 Task: Log work in the project CastAway for the issue 'Upgrade and migrate company email systems to a cloud-based solution' spent time as '1w 3d 16h 24m' and remaining time as '3w 6d 8h 23m' and move to top of backlog. Now add the issue to the epic 'Disaster Recovery Planning'. Log work in the project CastAway for the issue 'Create a new online store for a retail business' spent time as '5w 3d 7h 1m' and remaining time as '1w 2d 12h 39m' and move to bottom of backlog. Now add the issue to the epic 'Digital Transformation'
Action: Mouse moved to (187, 57)
Screenshot: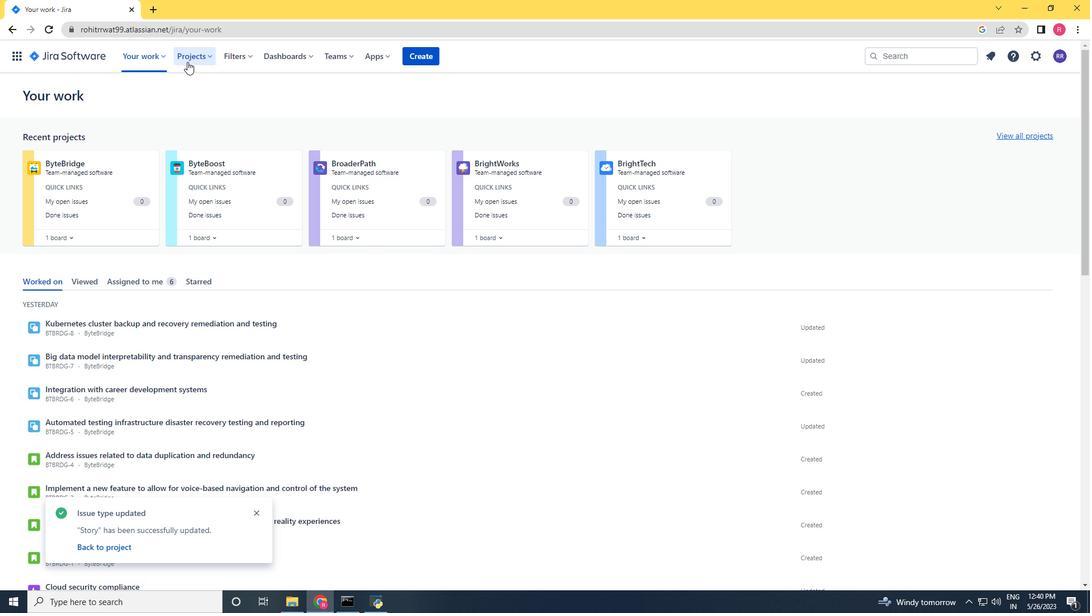 
Action: Mouse pressed left at (187, 57)
Screenshot: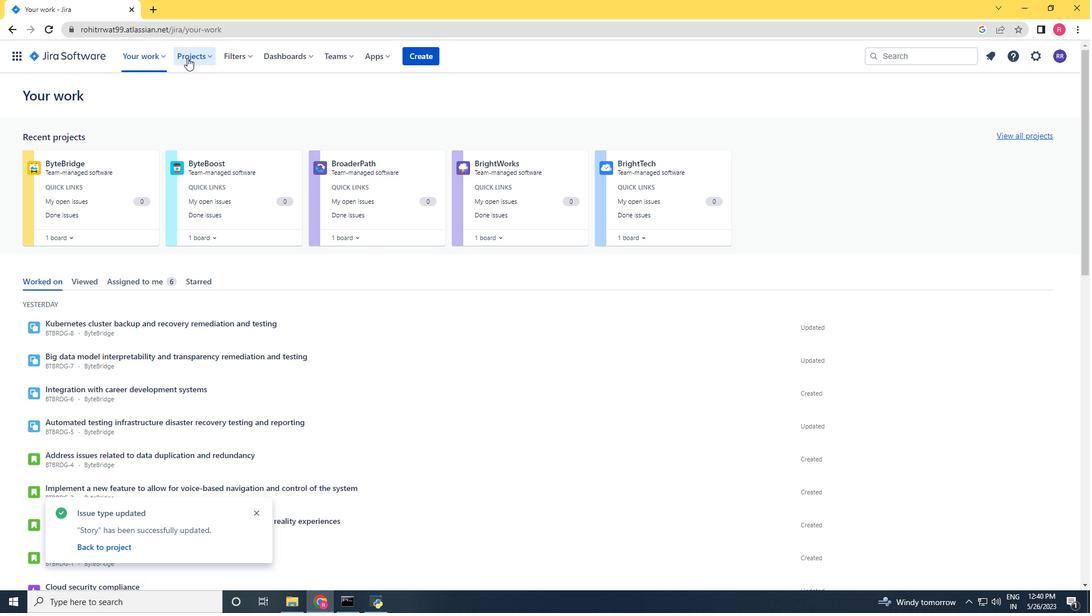 
Action: Mouse moved to (228, 107)
Screenshot: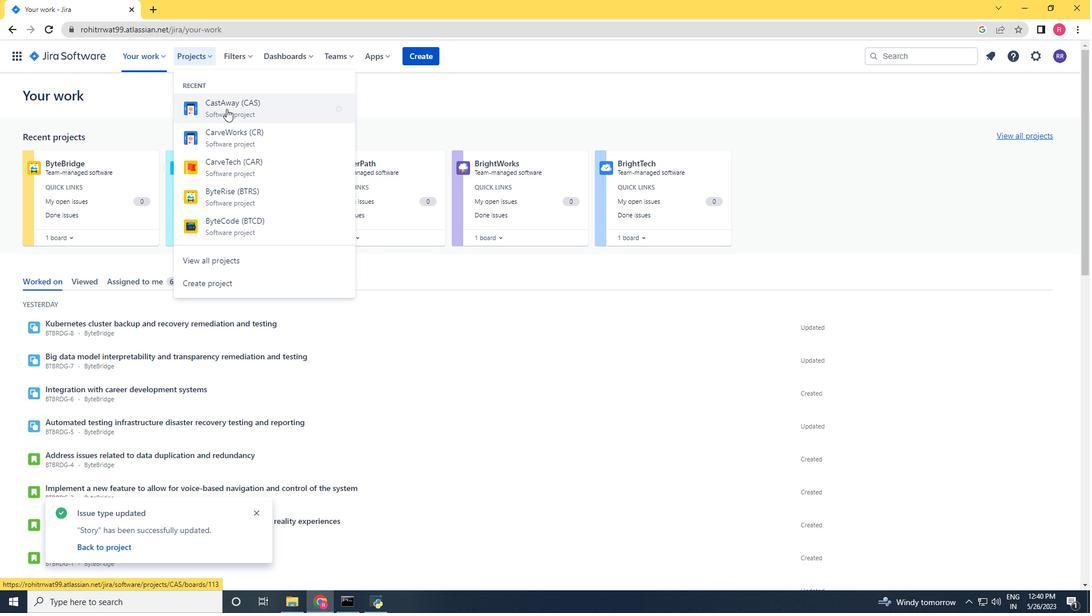 
Action: Mouse pressed left at (228, 107)
Screenshot: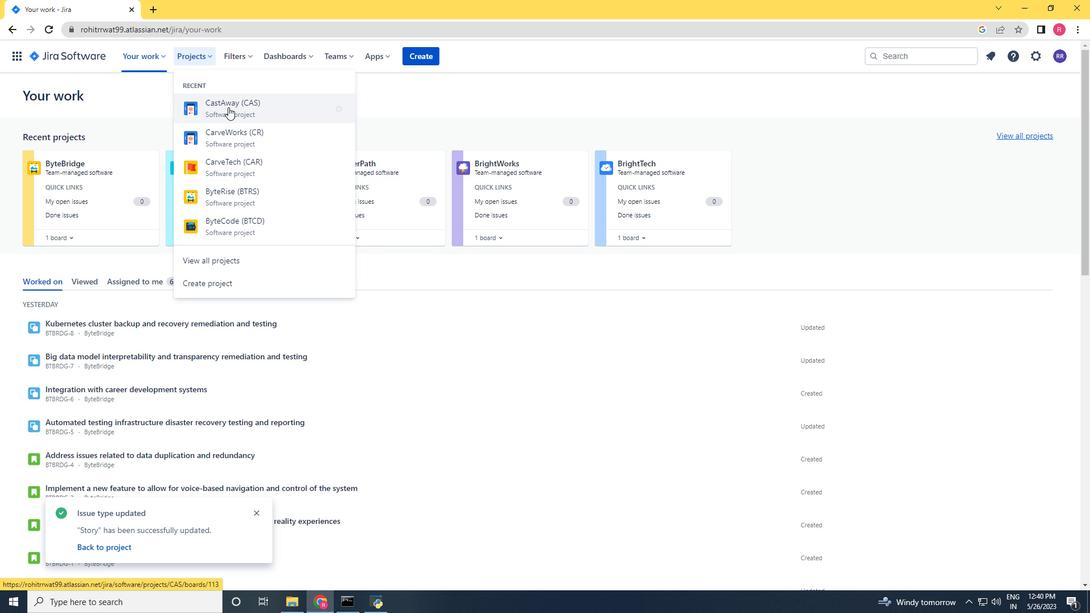 
Action: Mouse moved to (39, 176)
Screenshot: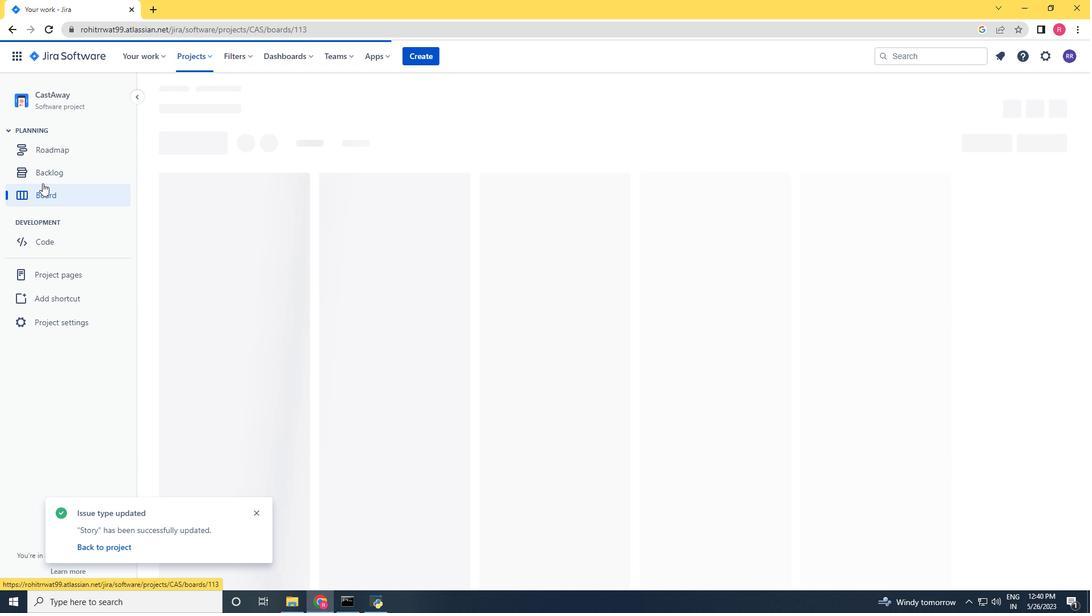 
Action: Mouse pressed left at (39, 176)
Screenshot: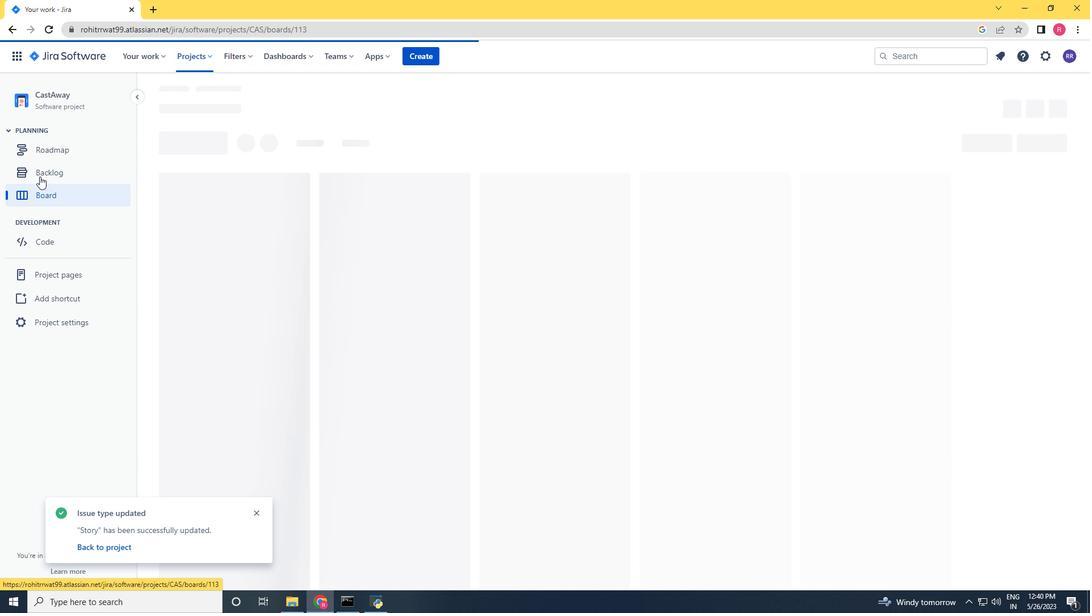 
Action: Mouse moved to (817, 402)
Screenshot: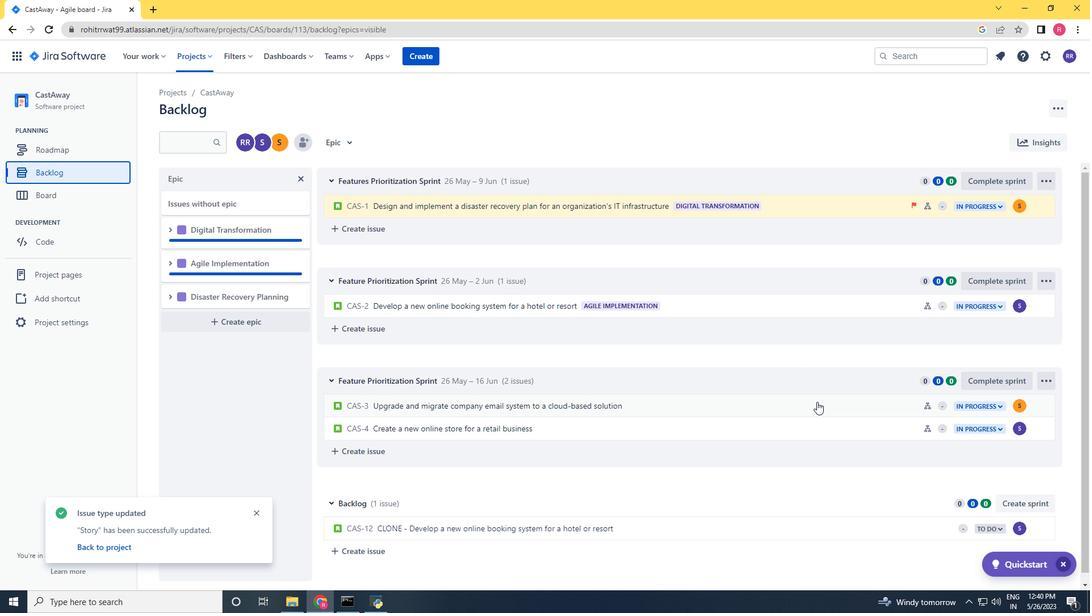 
Action: Mouse pressed left at (817, 402)
Screenshot: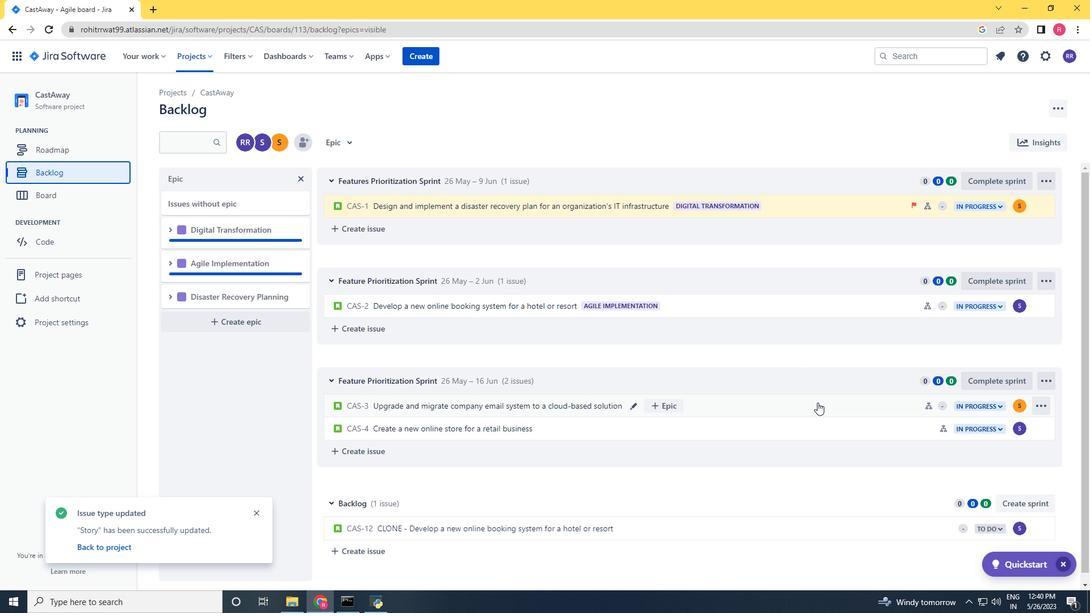 
Action: Mouse moved to (1043, 163)
Screenshot: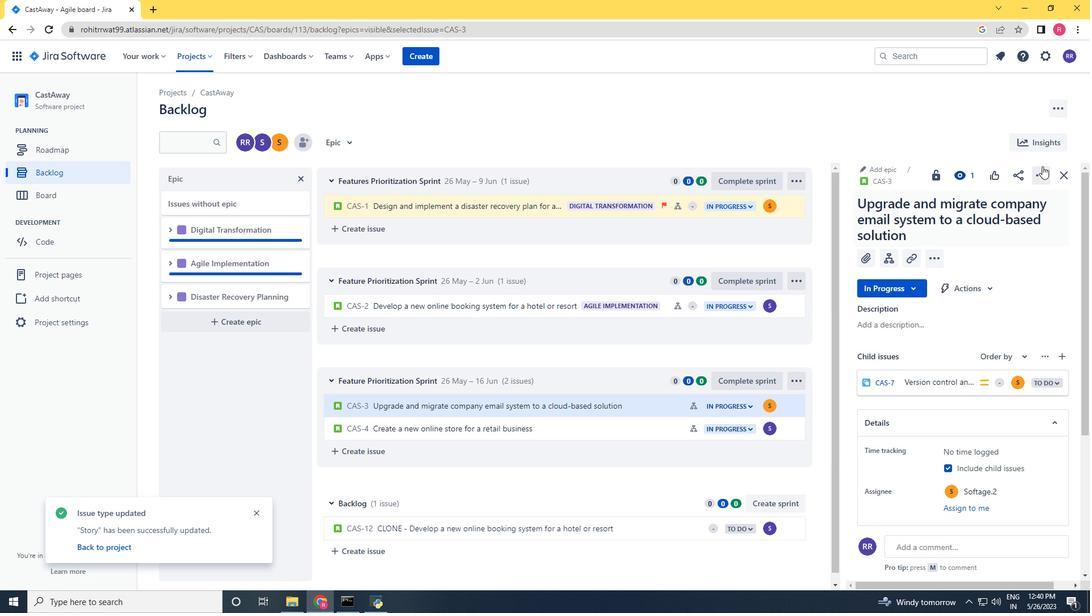 
Action: Mouse pressed left at (1043, 163)
Screenshot: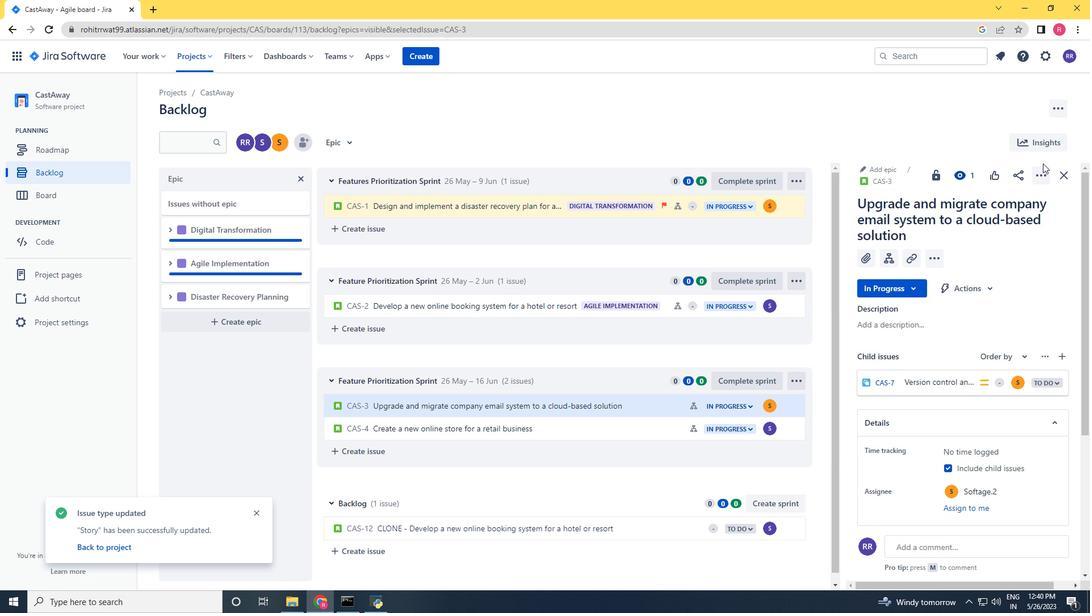 
Action: Mouse moved to (1043, 172)
Screenshot: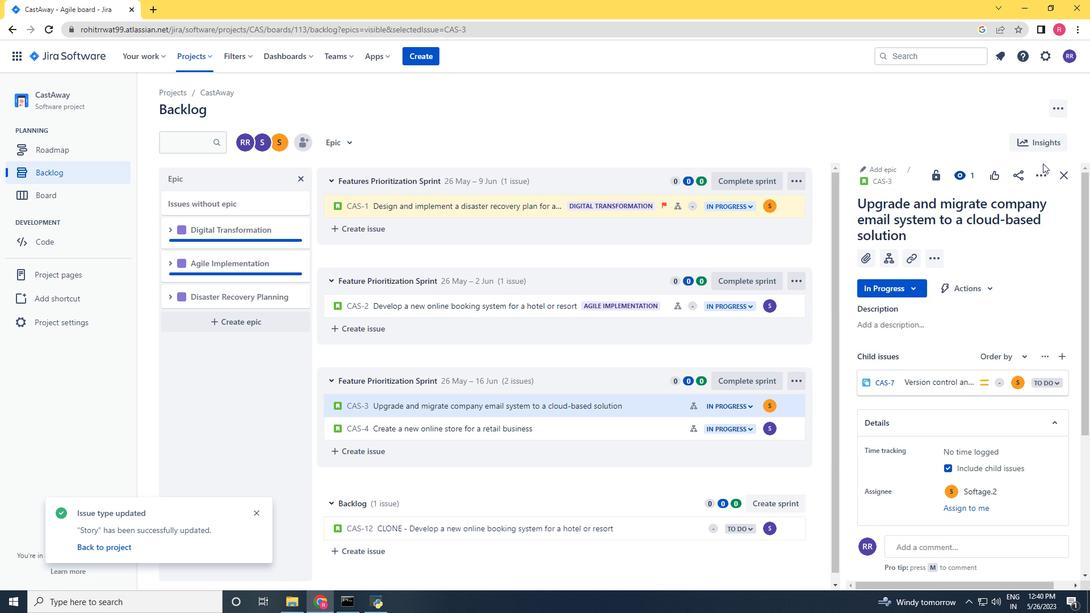 
Action: Mouse pressed left at (1043, 172)
Screenshot: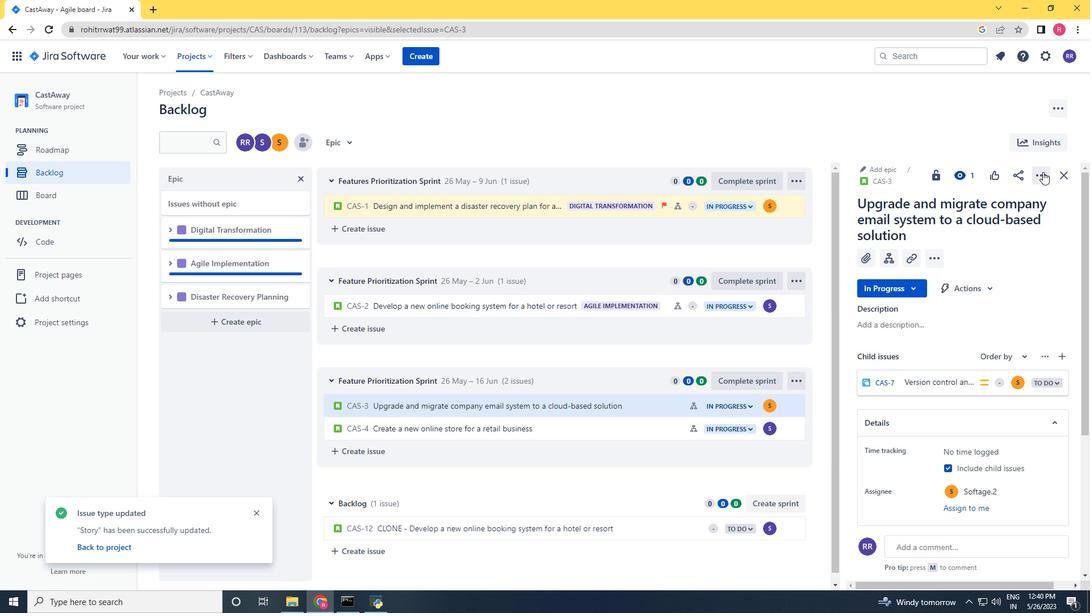 
Action: Mouse moved to (987, 206)
Screenshot: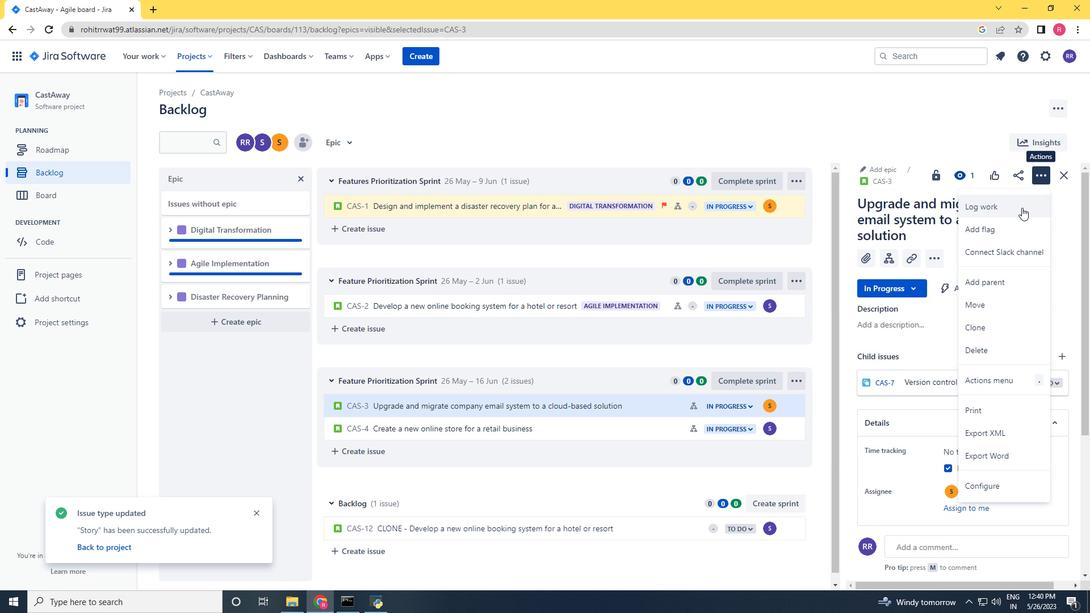 
Action: Mouse pressed left at (987, 206)
Screenshot: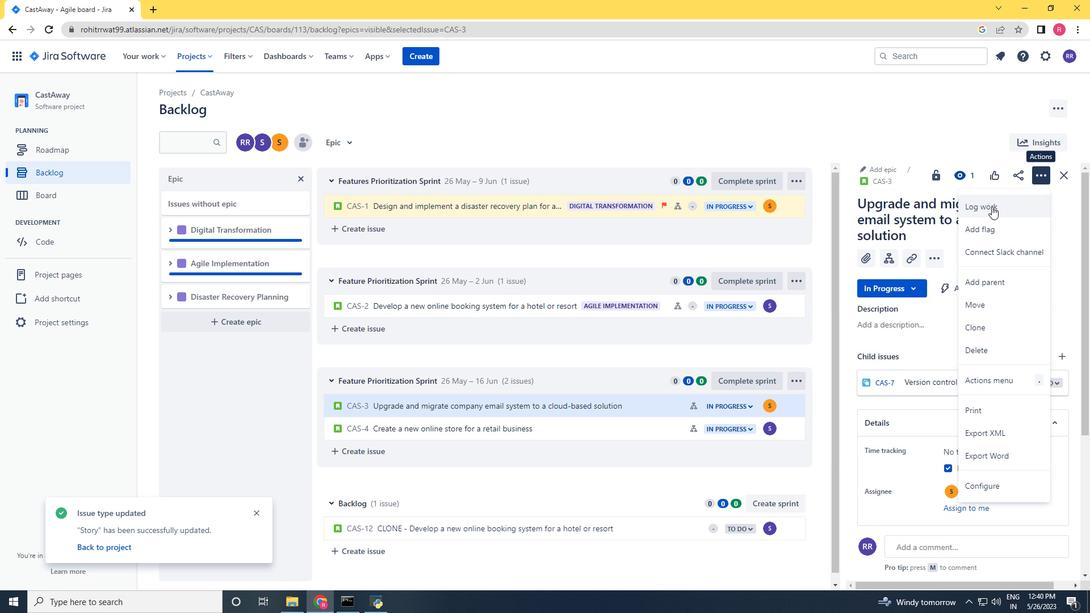 
Action: Key pressed 1w<Key.space>3d<Key.space>16h<Key.space>24m<Key.tab>3w<Key.space>6d<Key.space>8h<Key.space>23m
Screenshot: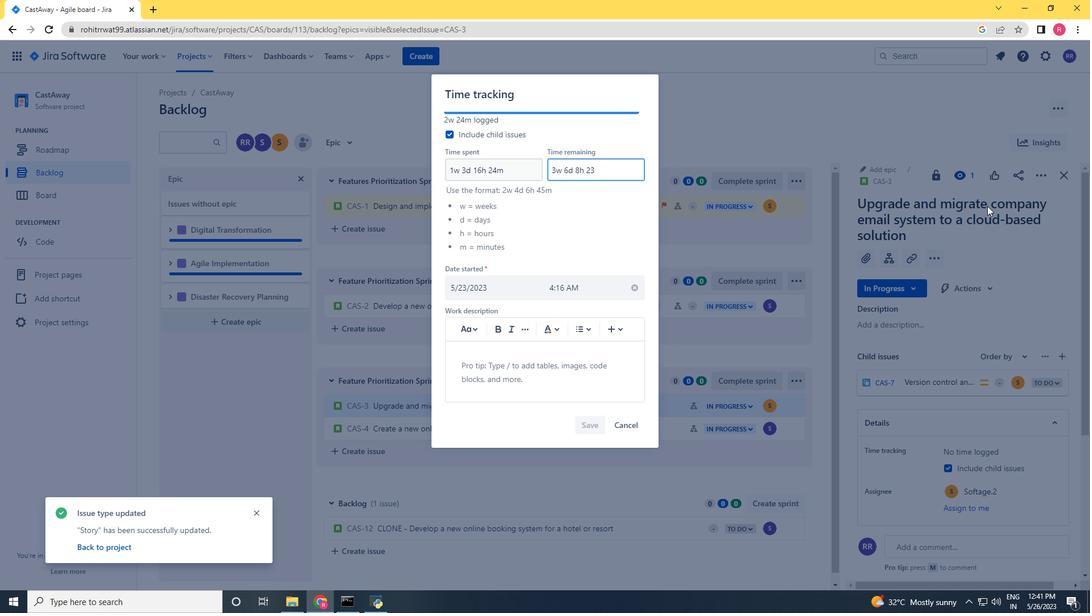 
Action: Mouse moved to (584, 421)
Screenshot: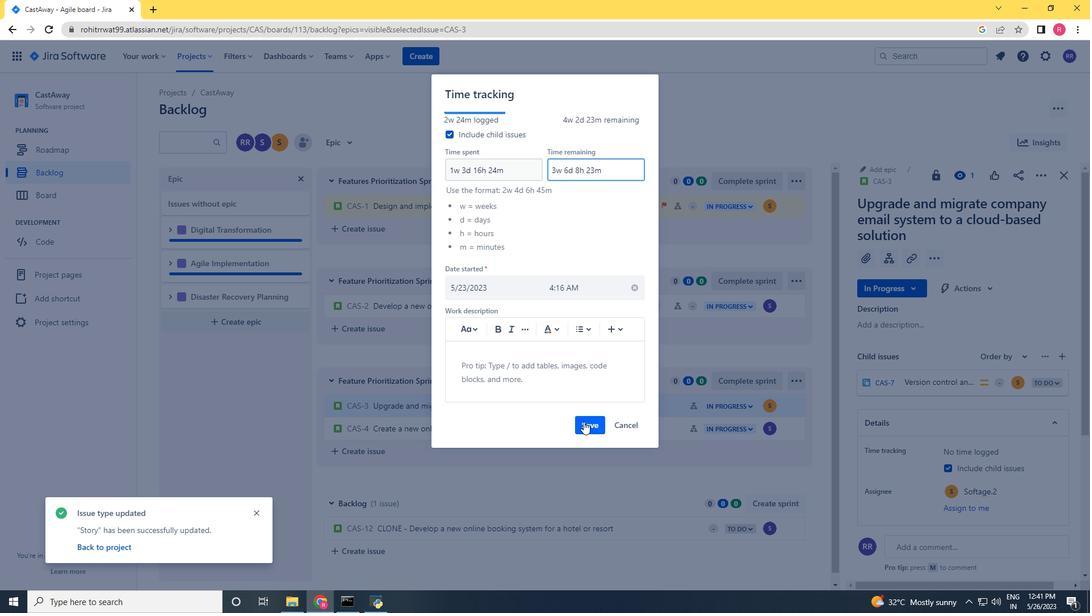 
Action: Mouse pressed left at (584, 421)
Screenshot: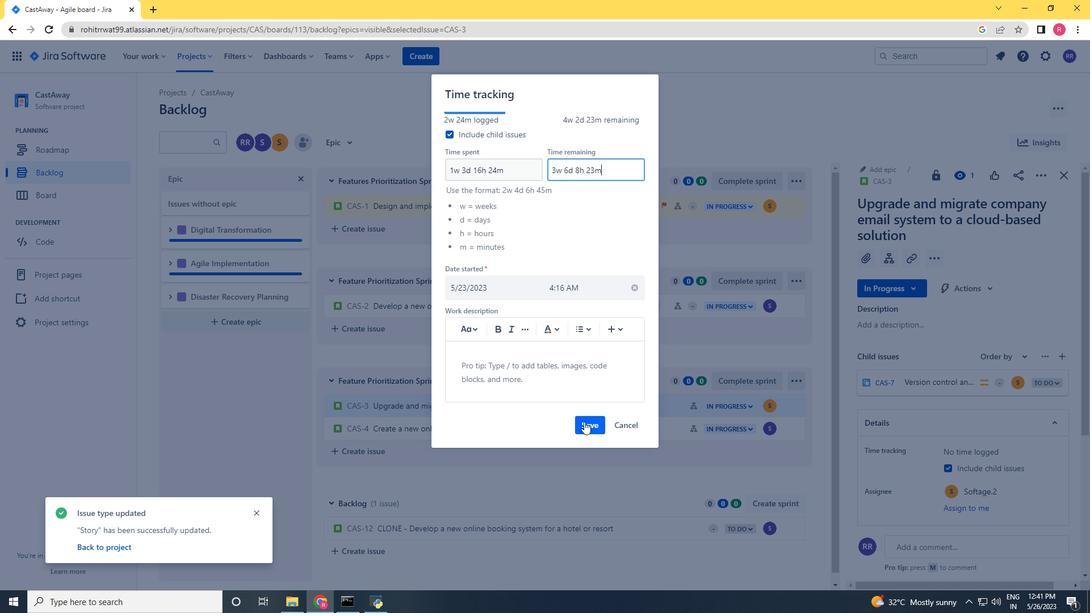 
Action: Mouse moved to (791, 405)
Screenshot: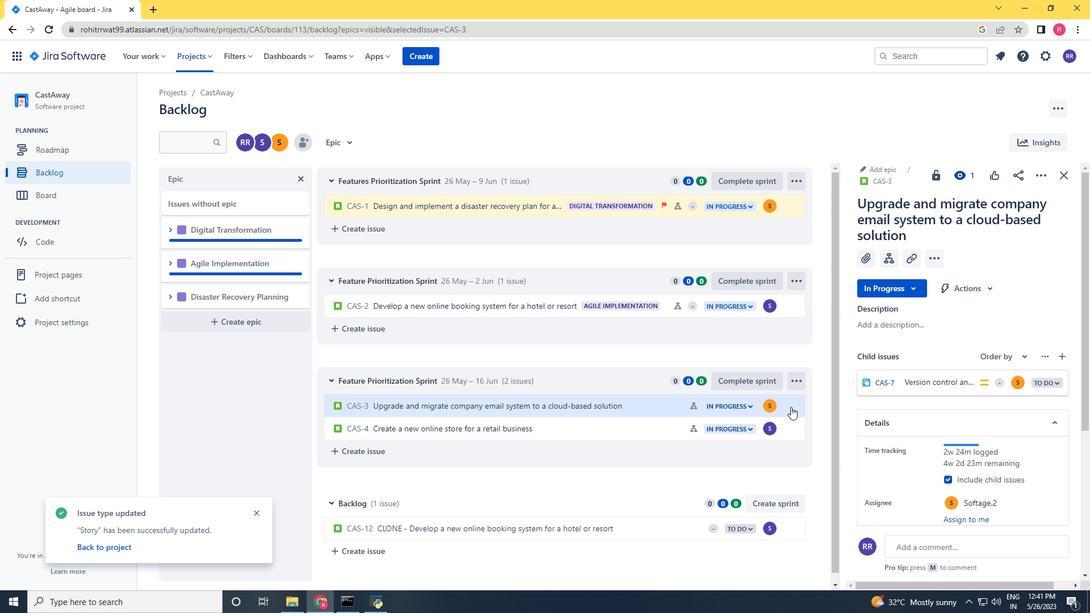 
Action: Mouse pressed left at (791, 405)
Screenshot: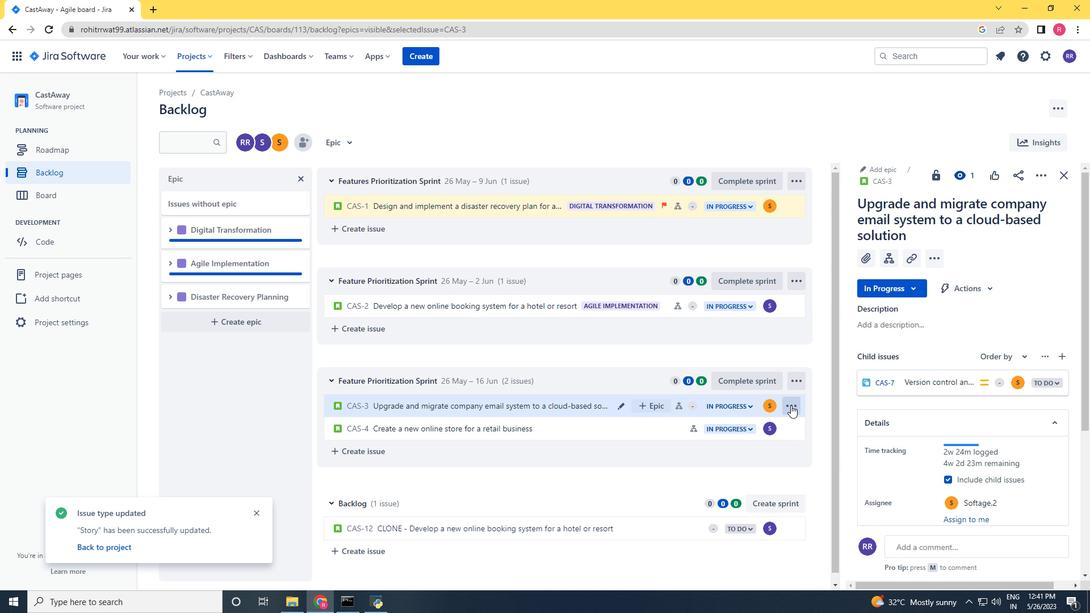 
Action: Mouse moved to (735, 361)
Screenshot: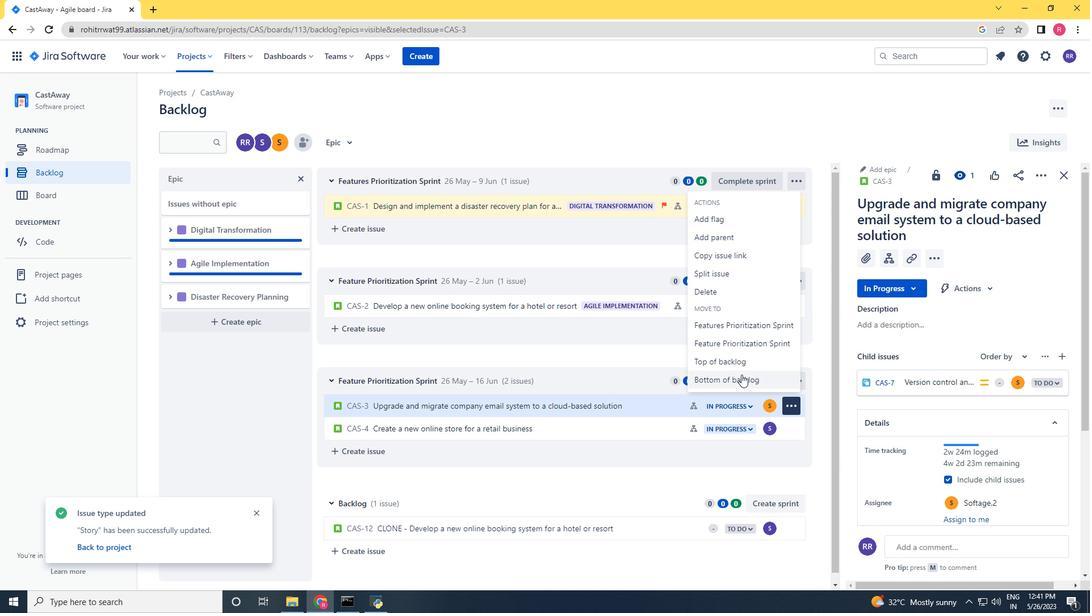 
Action: Mouse pressed left at (735, 361)
Screenshot: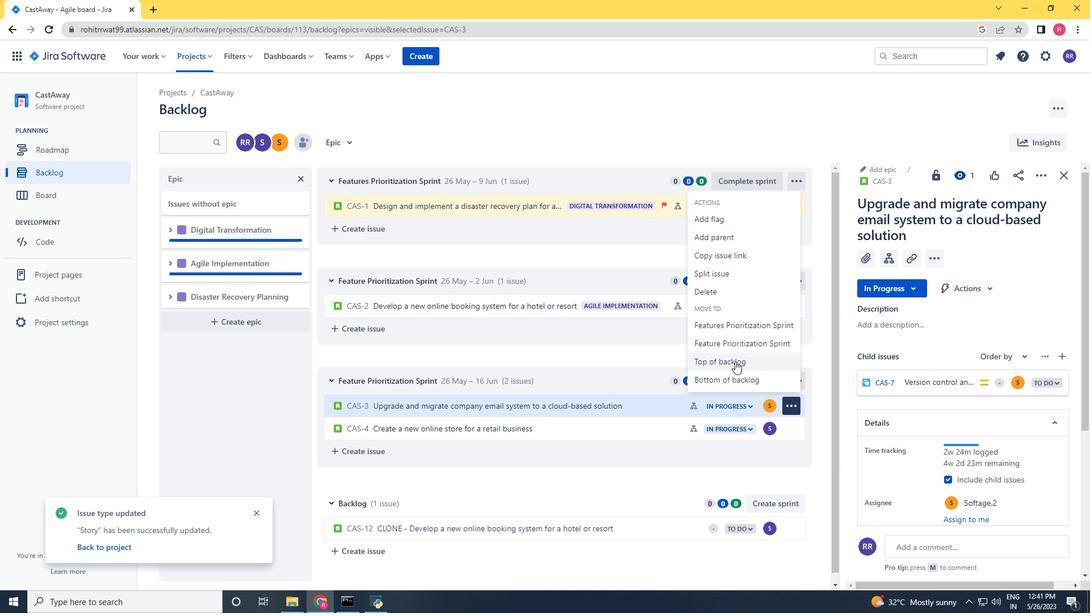 
Action: Mouse moved to (566, 189)
Screenshot: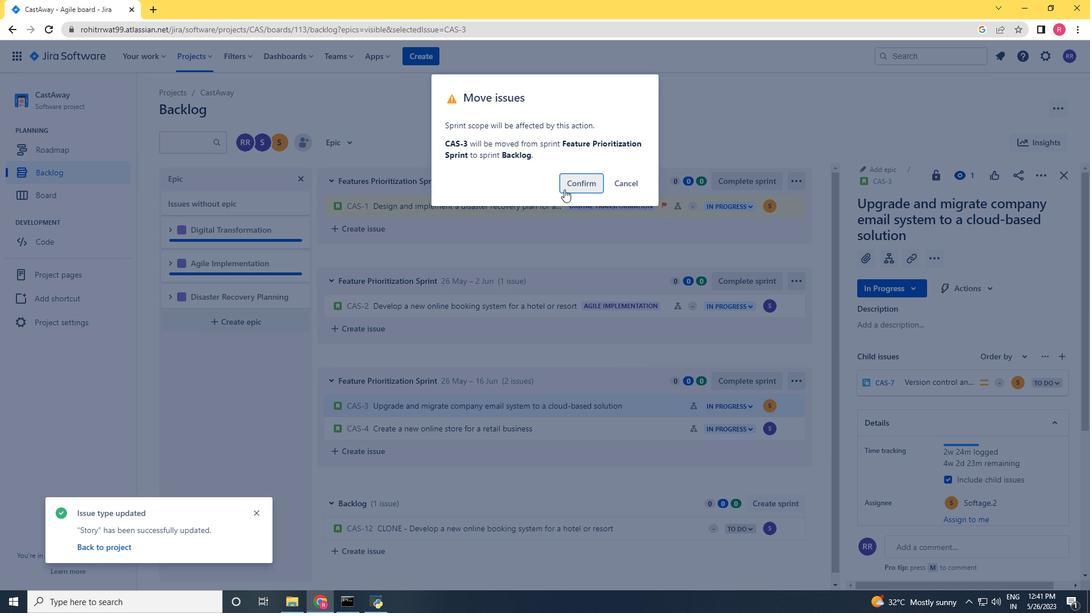 
Action: Mouse pressed left at (566, 189)
Screenshot: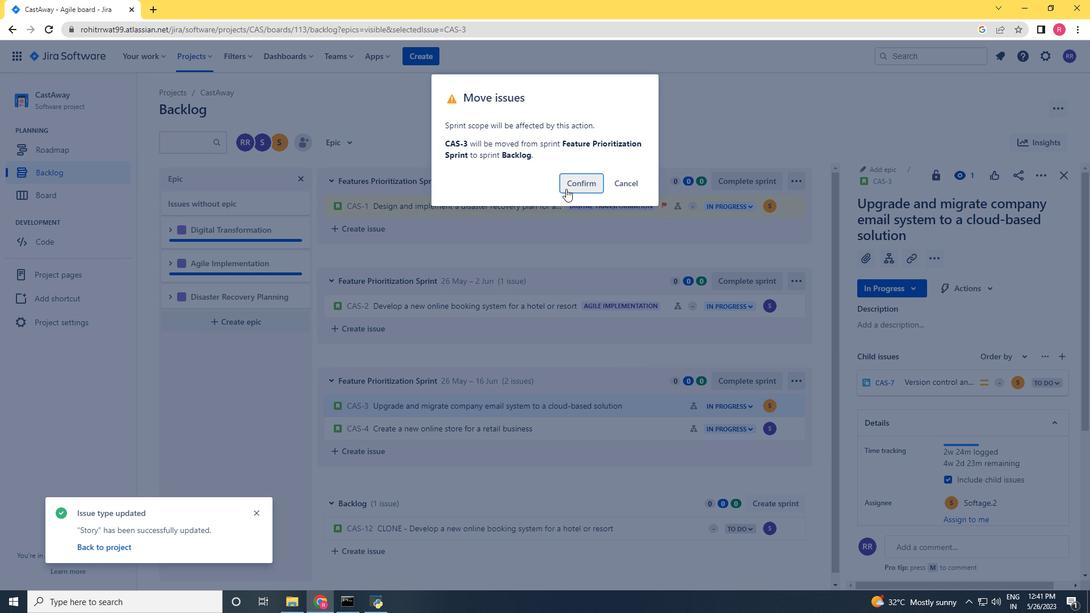 
Action: Mouse moved to (636, 505)
Screenshot: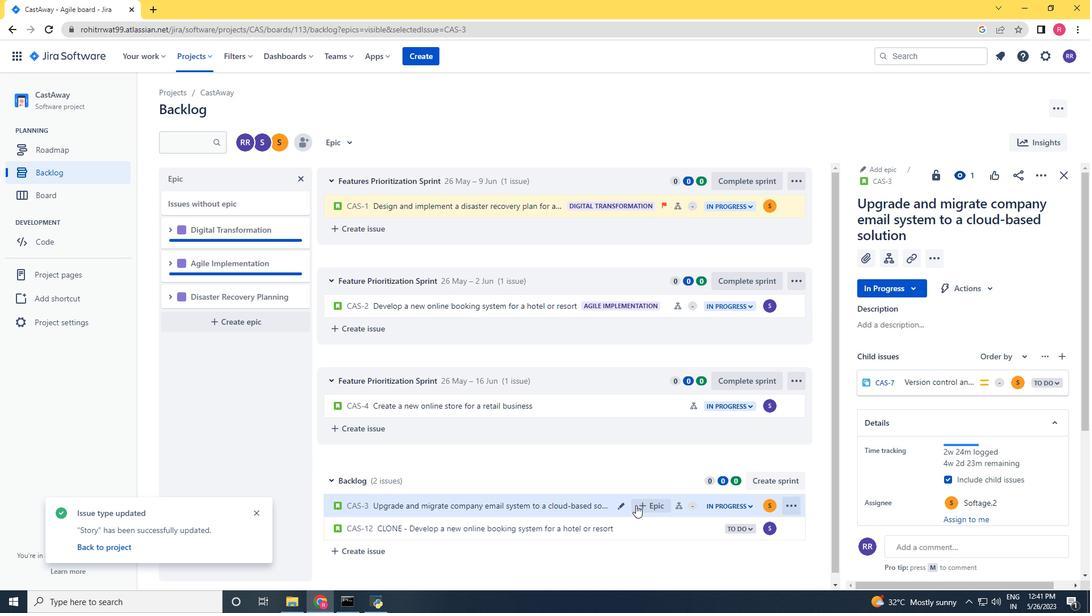 
Action: Mouse pressed left at (636, 505)
Screenshot: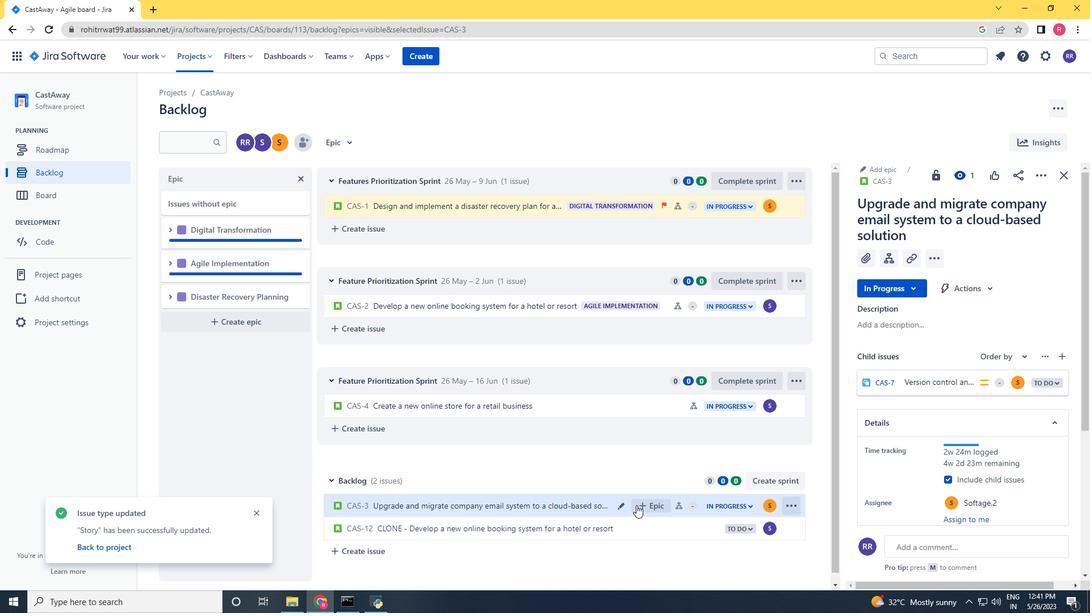 
Action: Mouse moved to (645, 432)
Screenshot: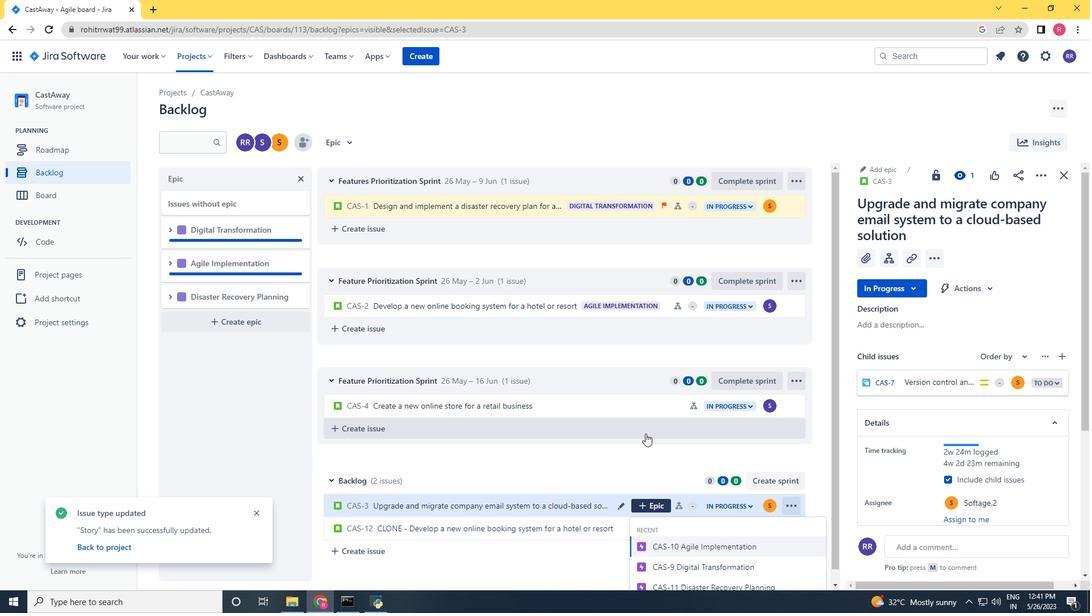 
Action: Mouse scrolled (645, 432) with delta (0, 0)
Screenshot: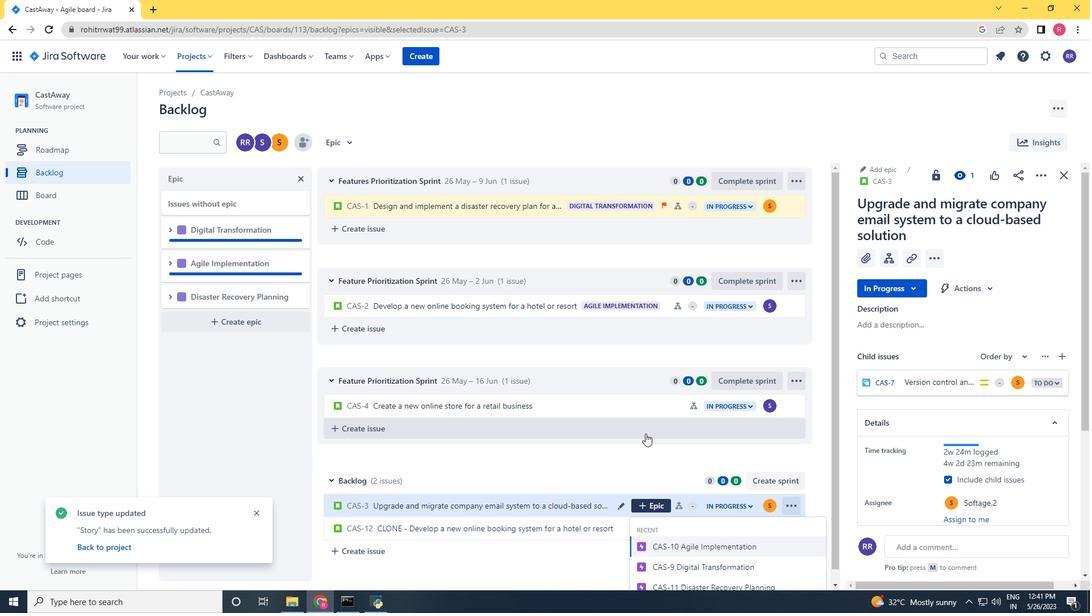 
Action: Mouse moved to (645, 432)
Screenshot: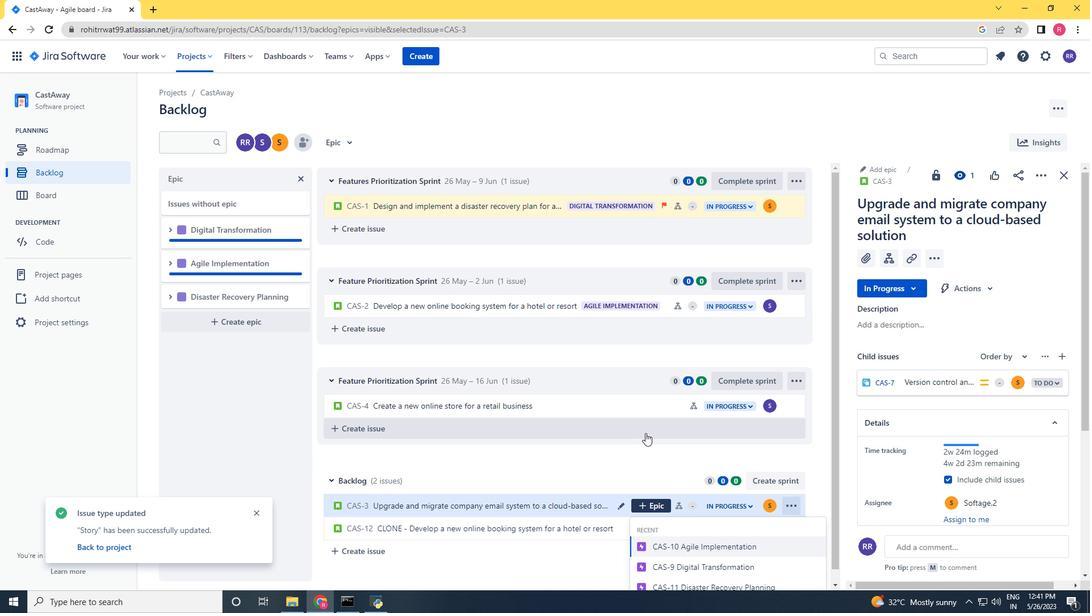 
Action: Mouse scrolled (645, 432) with delta (0, 0)
Screenshot: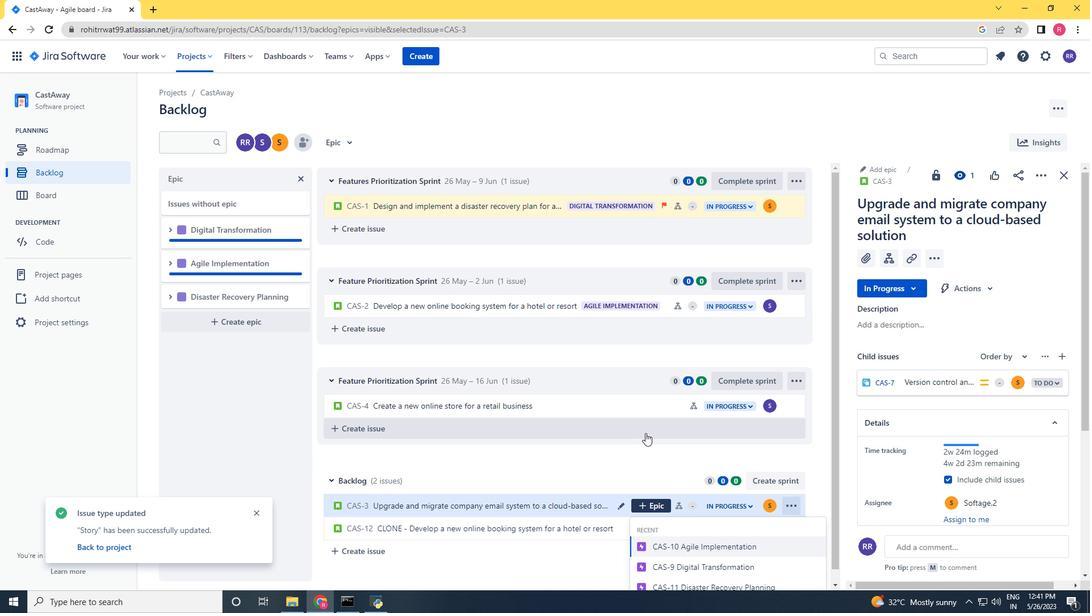
Action: Mouse moved to (645, 432)
Screenshot: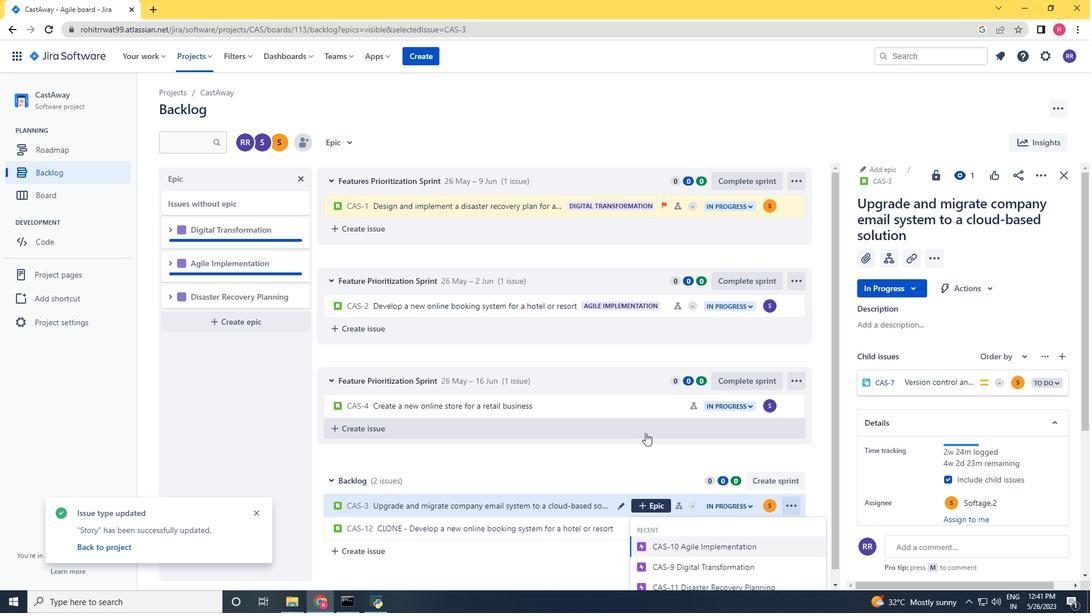 
Action: Mouse scrolled (645, 432) with delta (0, 0)
Screenshot: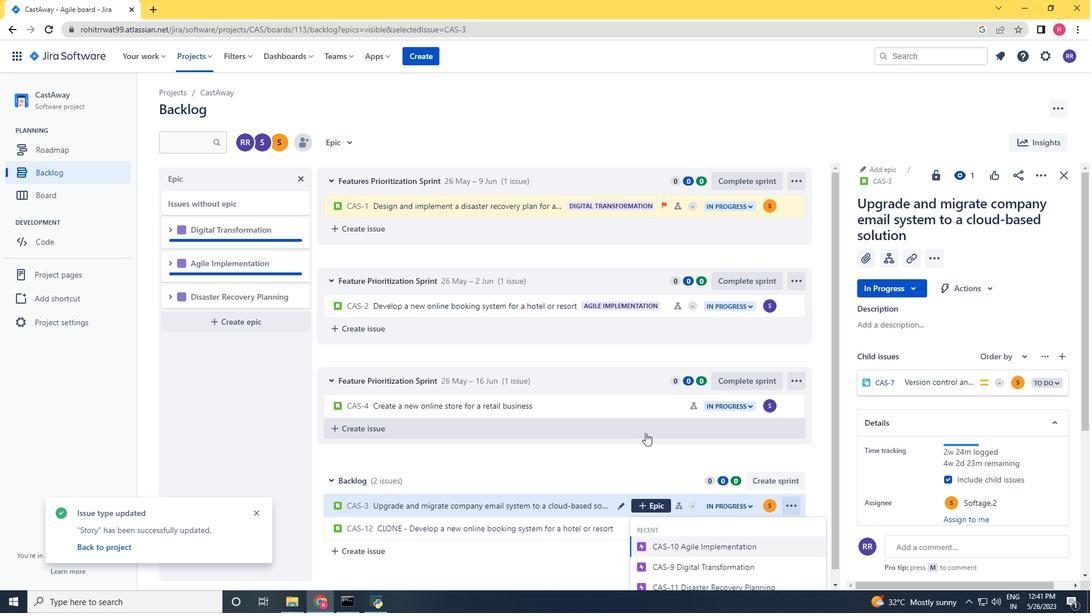 
Action: Mouse moved to (645, 433)
Screenshot: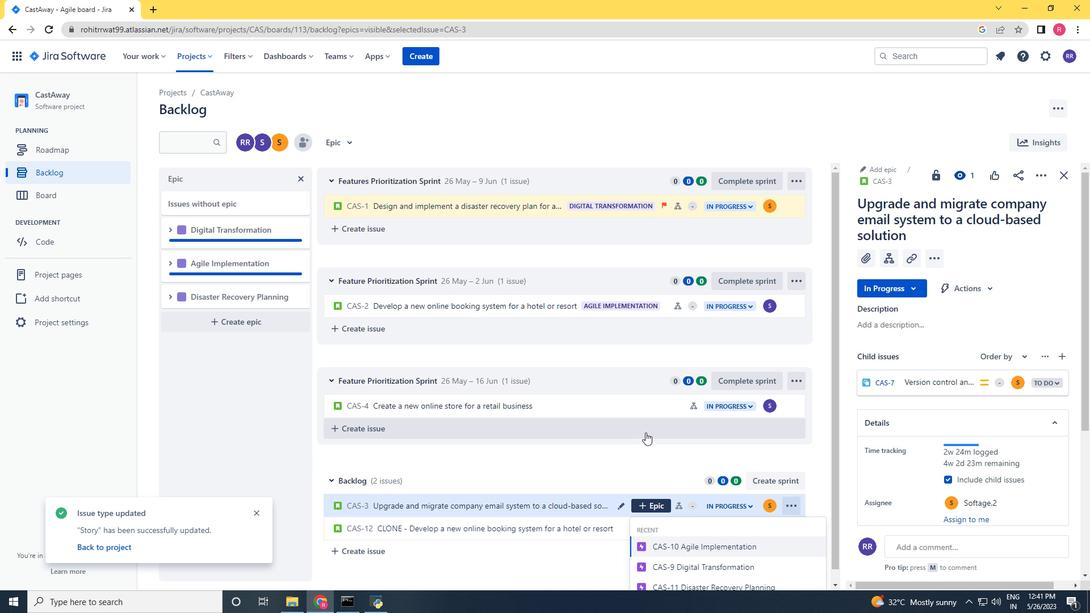 
Action: Mouse scrolled (645, 433) with delta (0, 0)
Screenshot: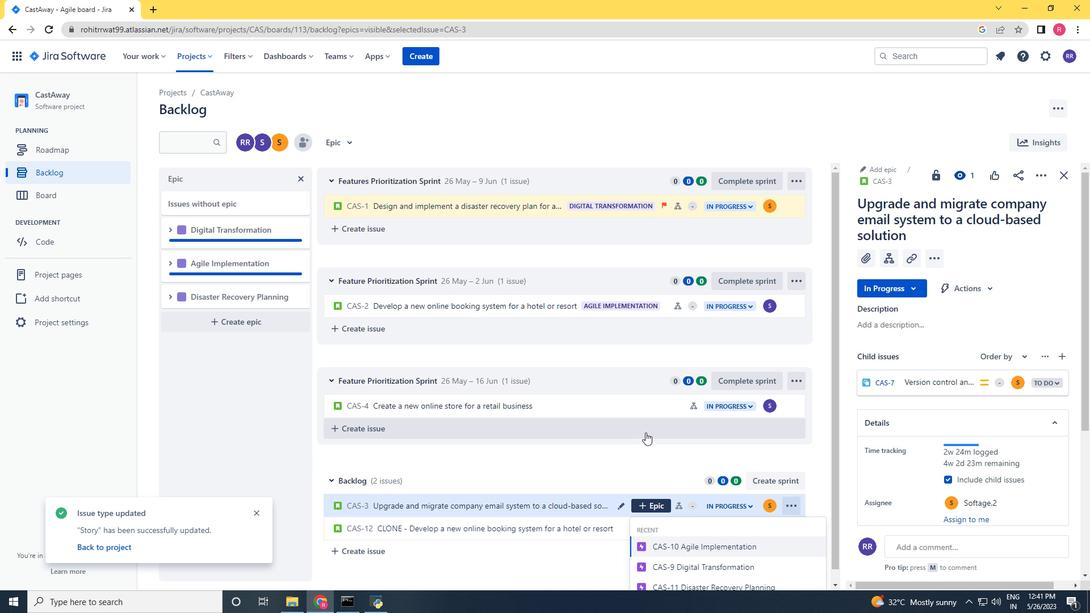 
Action: Mouse moved to (727, 569)
Screenshot: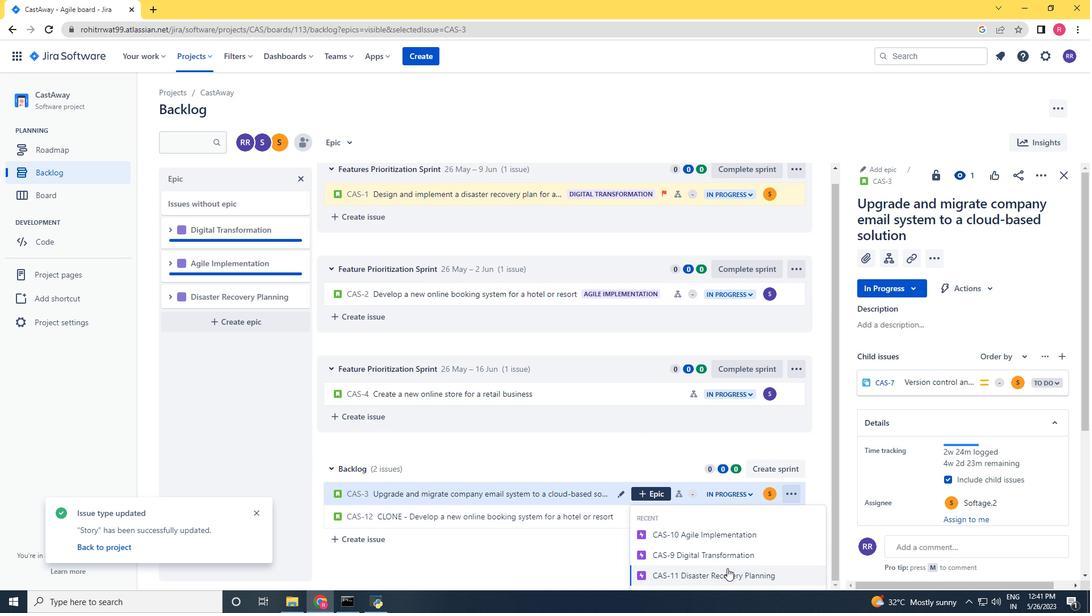 
Action: Mouse pressed left at (727, 569)
Screenshot: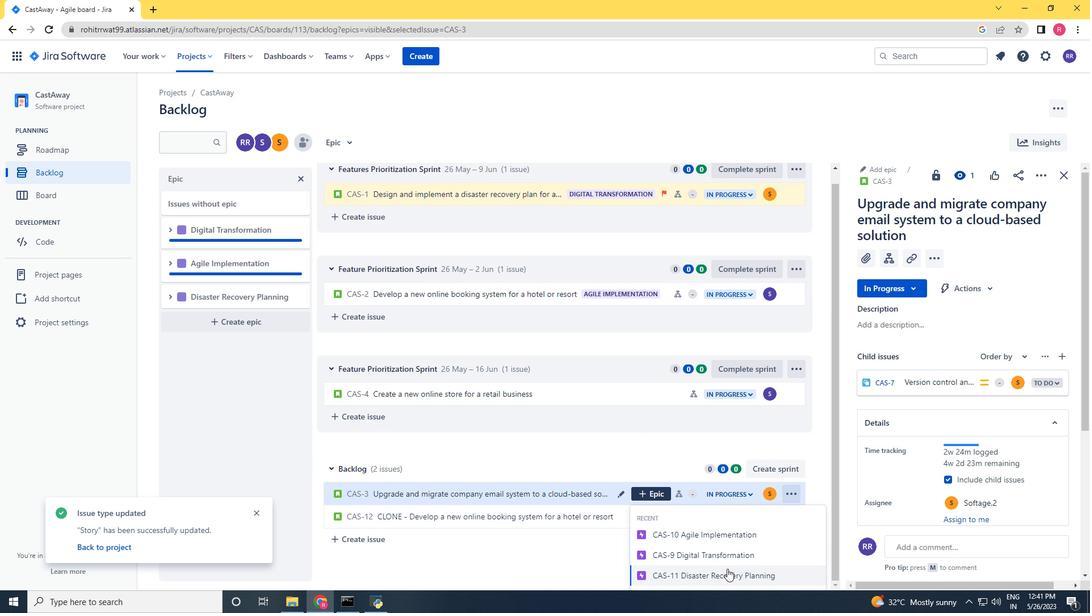 
Action: Mouse moved to (655, 399)
Screenshot: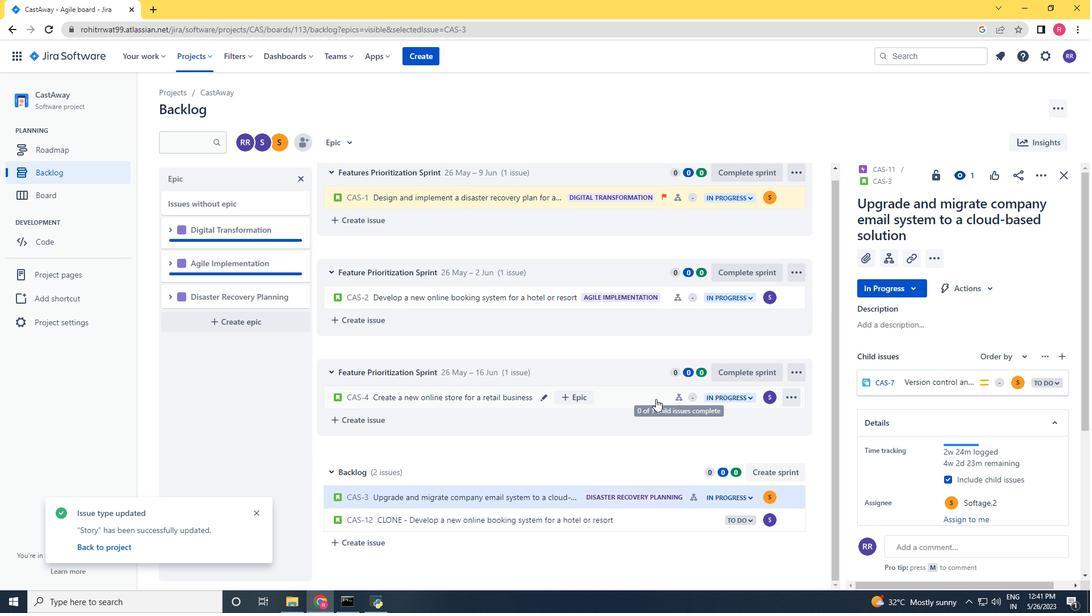 
Action: Mouse pressed left at (655, 399)
Screenshot: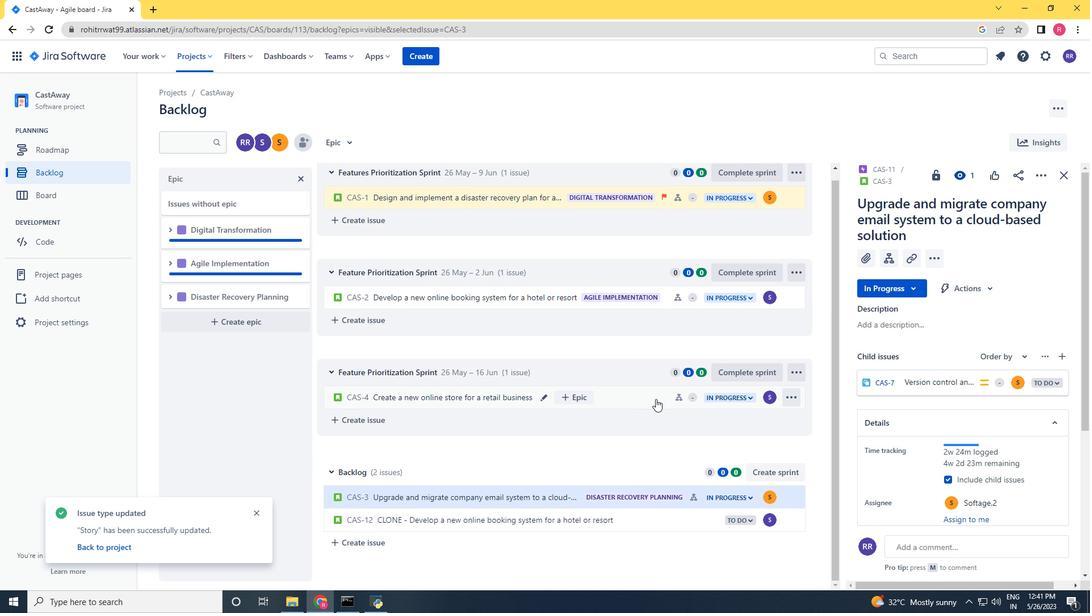 
Action: Mouse moved to (1047, 173)
Screenshot: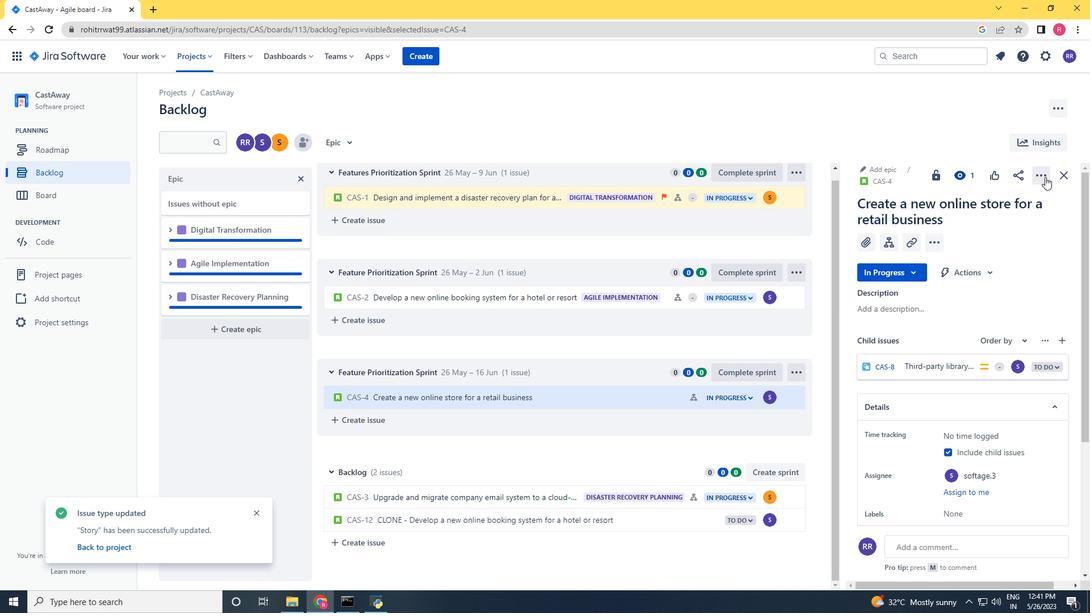 
Action: Mouse pressed left at (1047, 173)
Screenshot: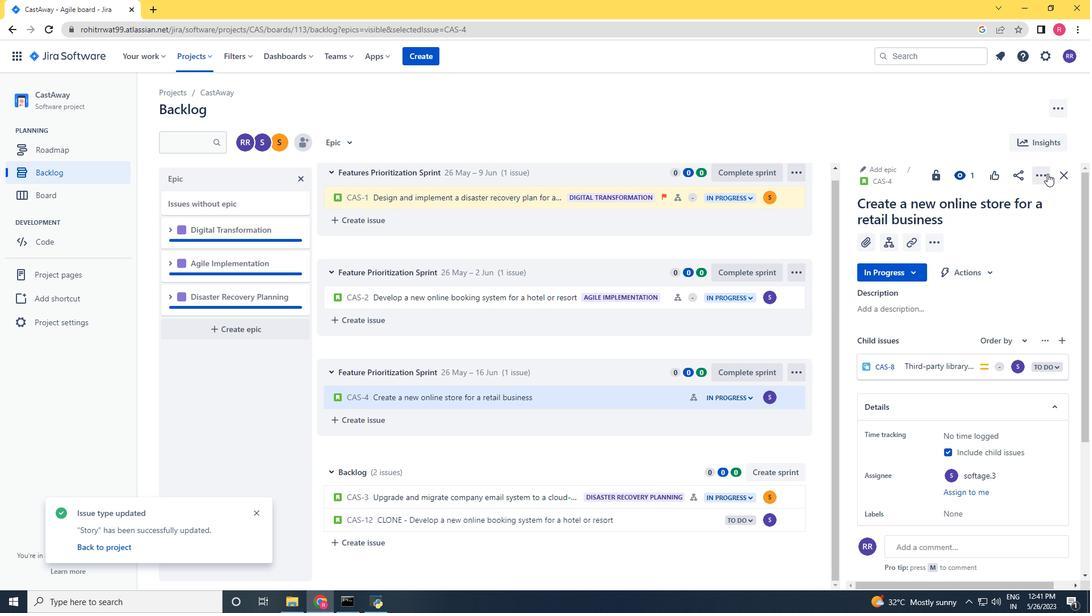 
Action: Mouse moved to (976, 210)
Screenshot: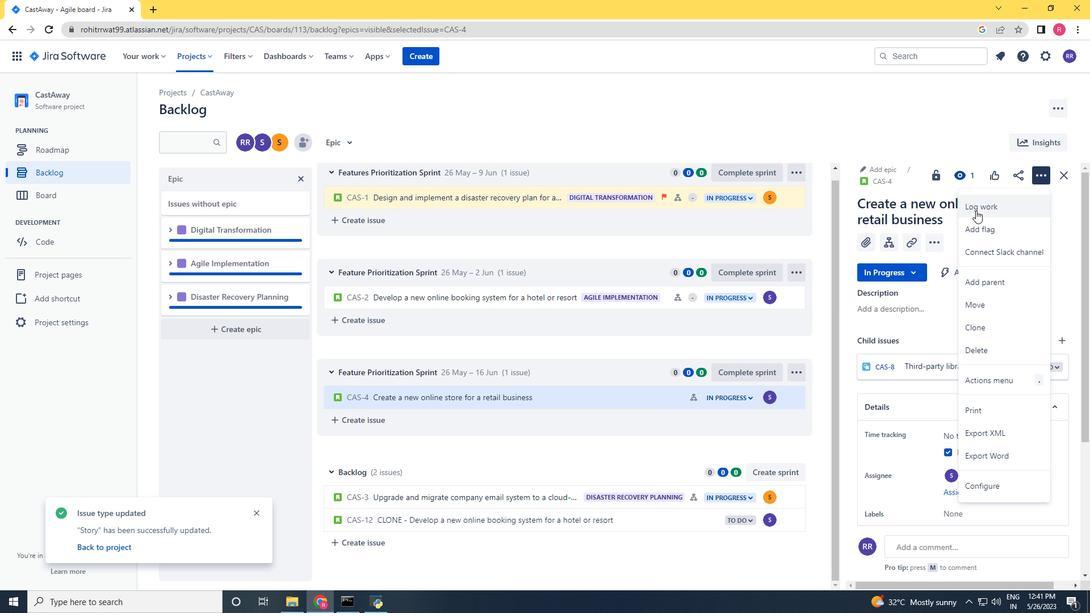 
Action: Mouse pressed left at (976, 210)
Screenshot: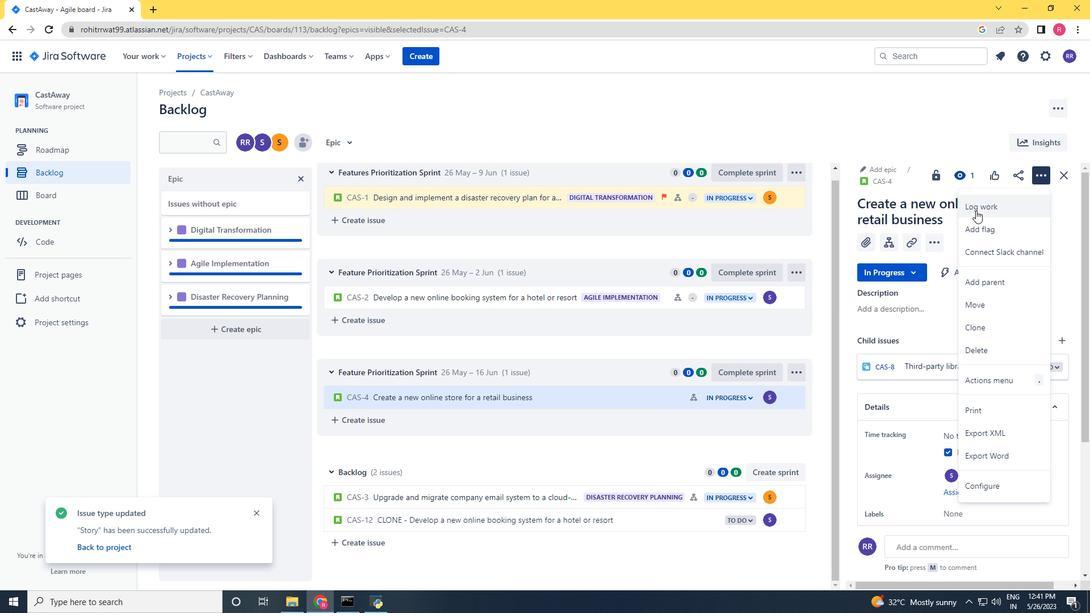 
Action: Key pressed 5w<Key.space>3d<Key.space>7h<Key.space>1m<Key.tab>1w<Key.space>2d<Key.space>12h<Key.space>39m
Screenshot: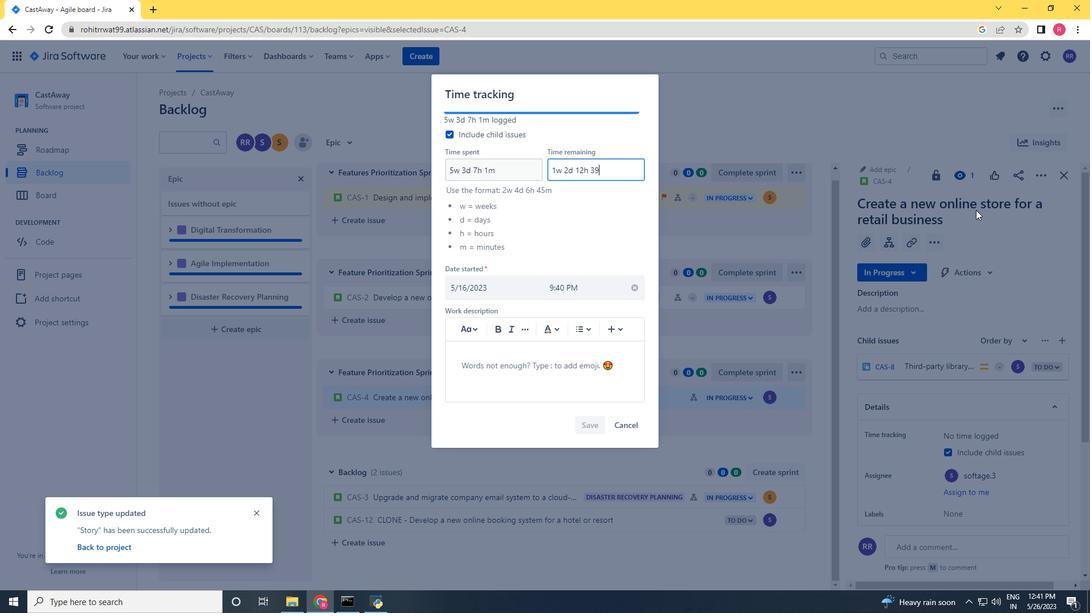 
Action: Mouse moved to (590, 420)
Screenshot: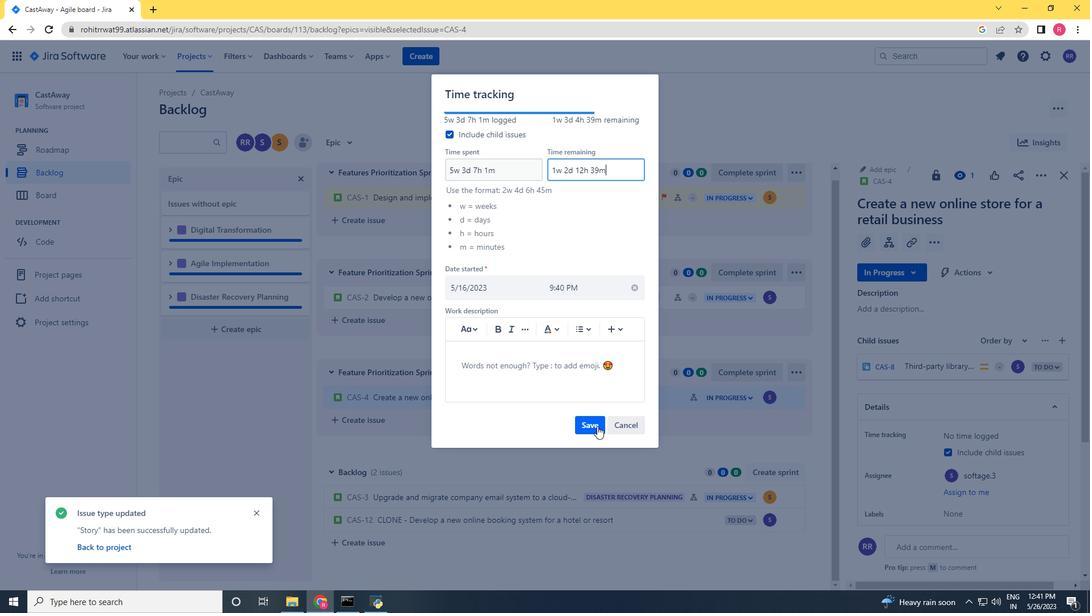 
Action: Mouse pressed left at (590, 420)
Screenshot: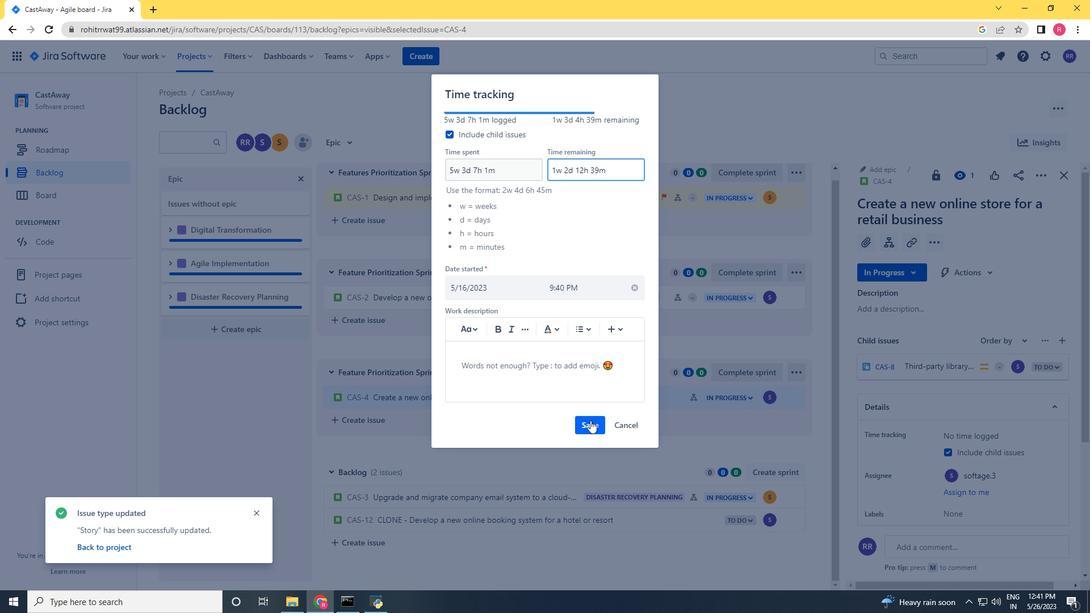 
Action: Mouse moved to (794, 396)
Screenshot: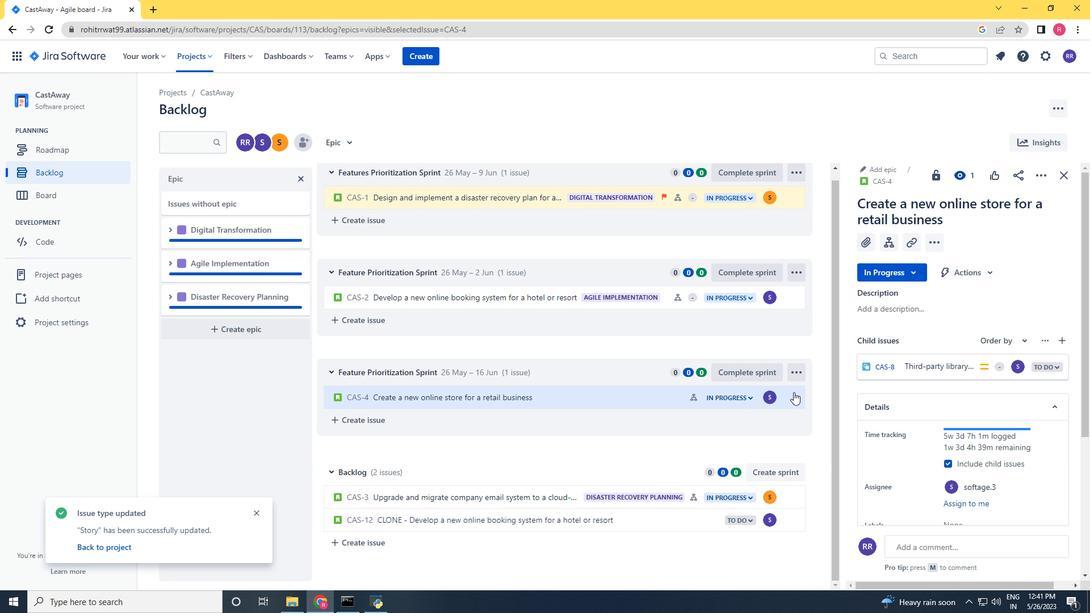 
Action: Mouse pressed left at (794, 396)
Screenshot: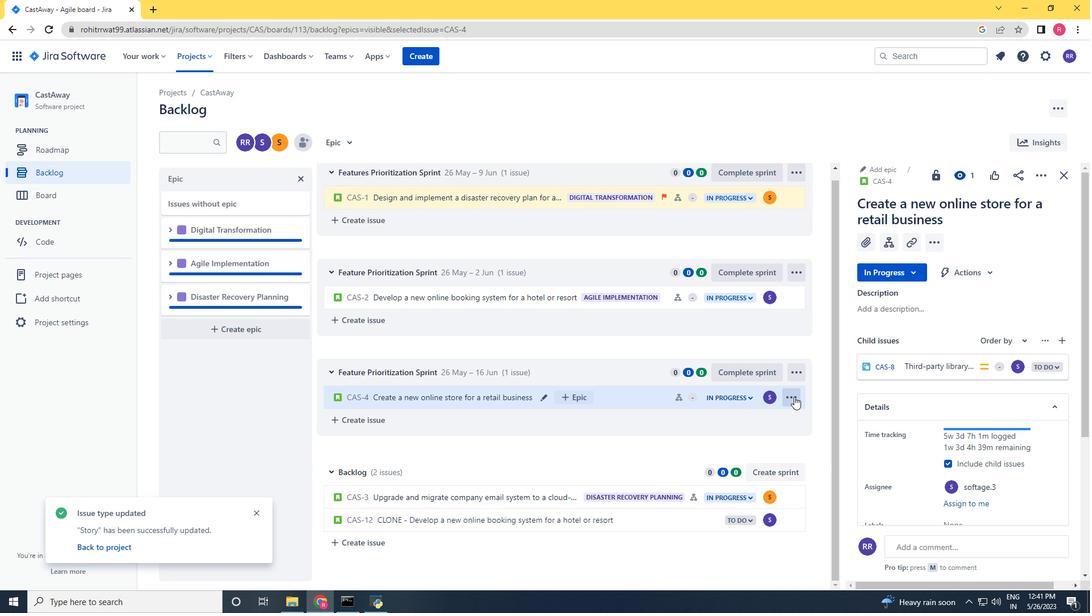 
Action: Mouse moved to (771, 378)
Screenshot: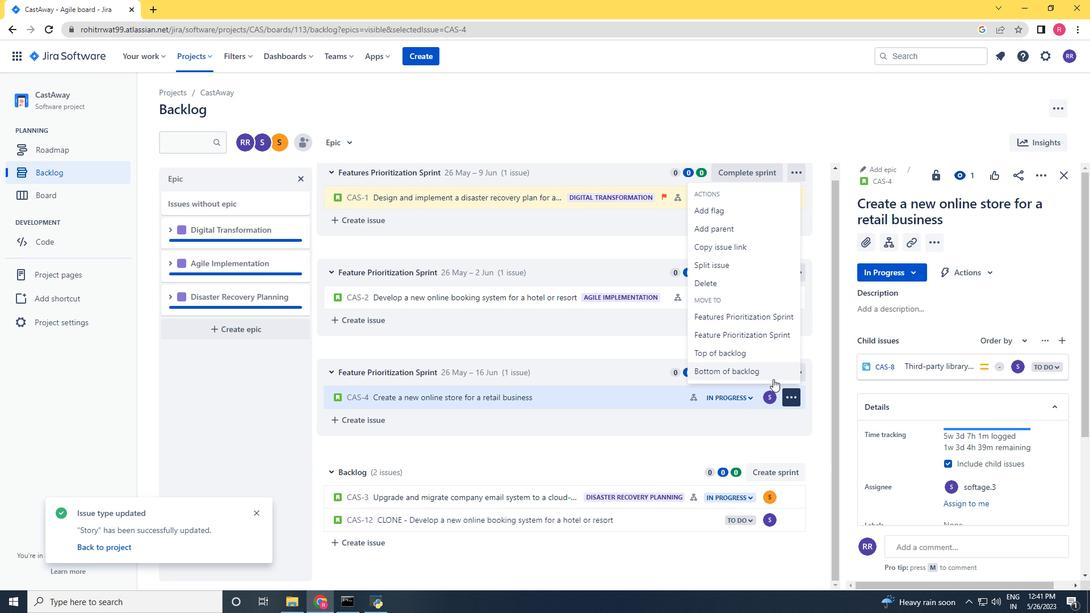 
Action: Mouse pressed left at (771, 378)
Screenshot: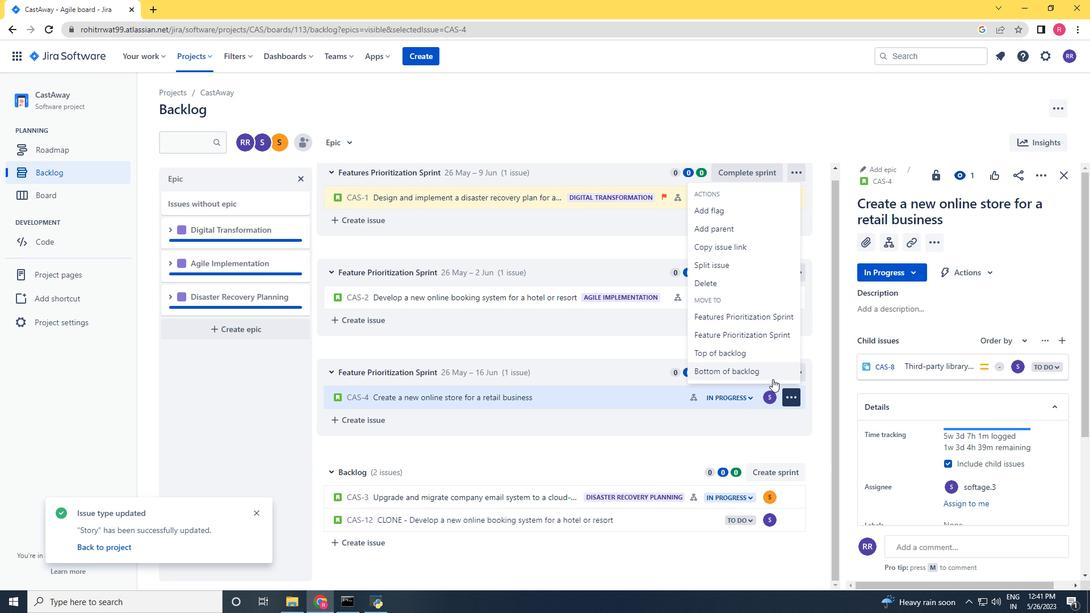 
Action: Mouse moved to (563, 186)
Screenshot: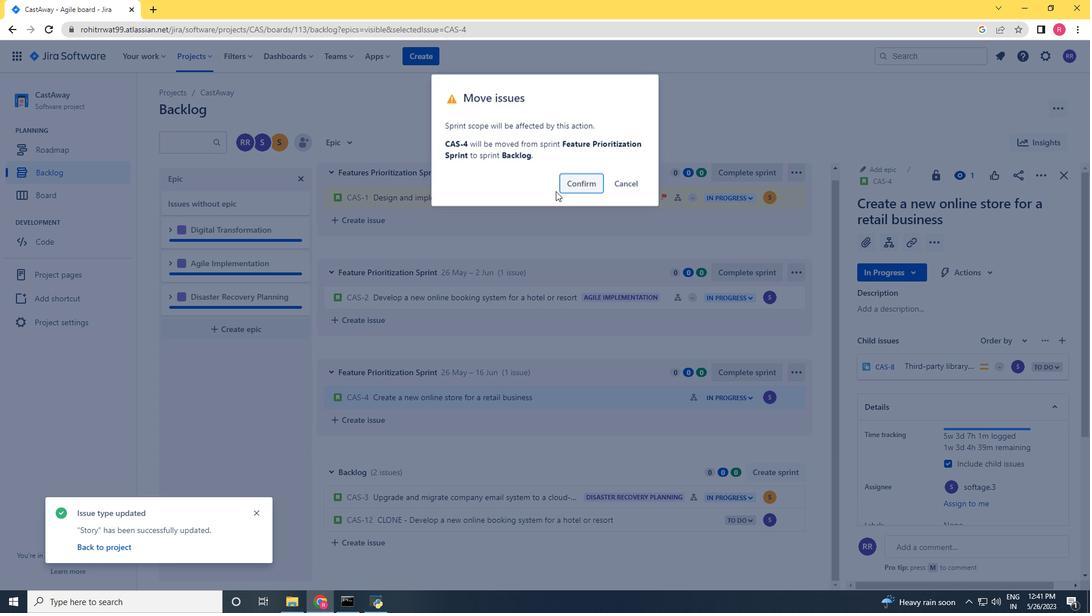 
Action: Mouse pressed left at (563, 186)
Screenshot: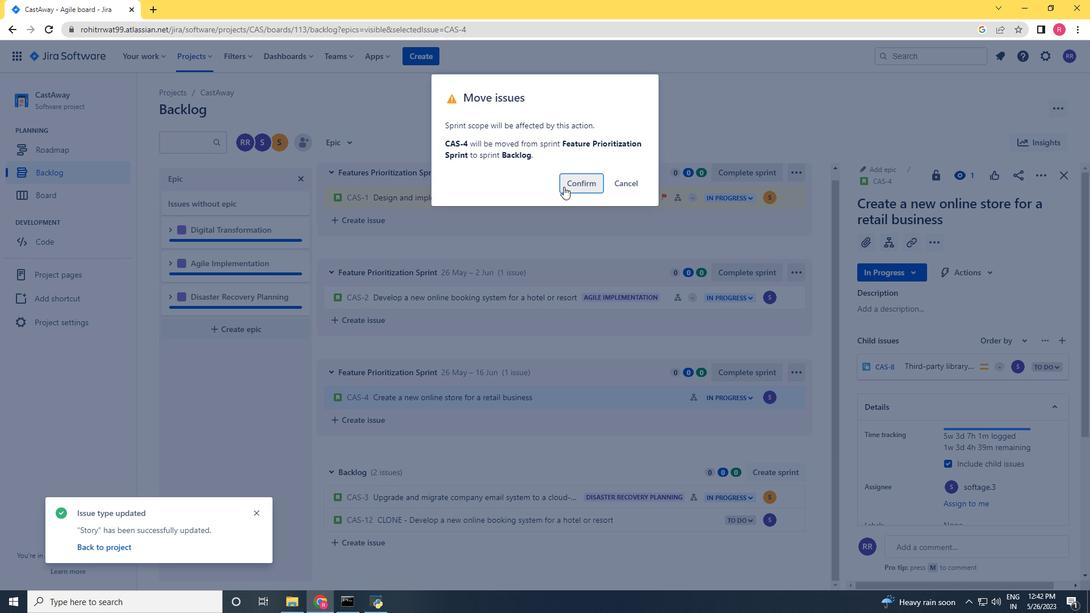 
Action: Mouse moved to (711, 428)
Screenshot: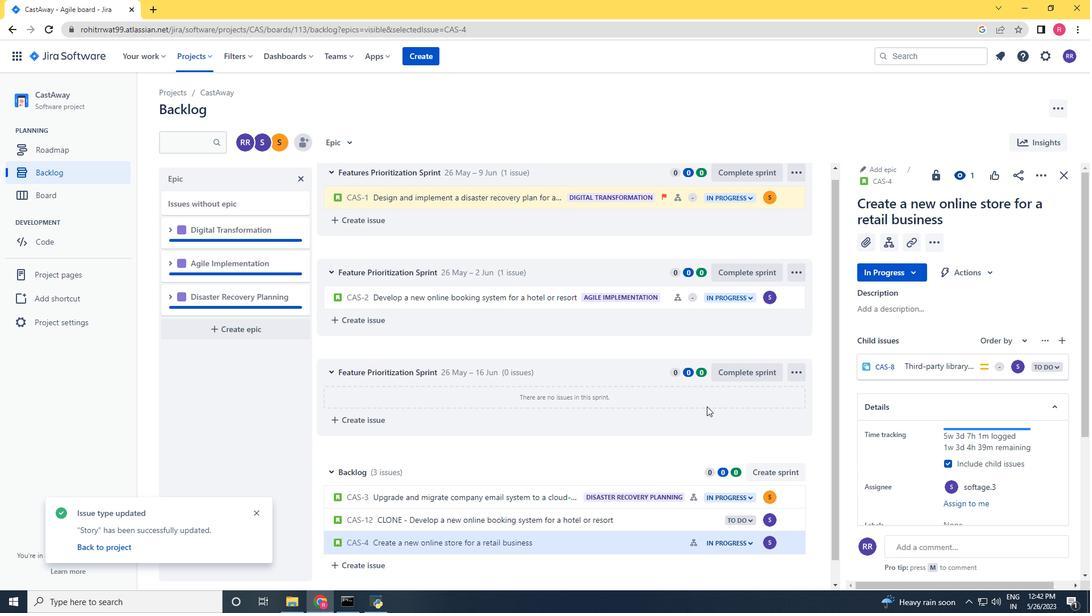 
Action: Mouse scrolled (711, 427) with delta (0, 0)
Screenshot: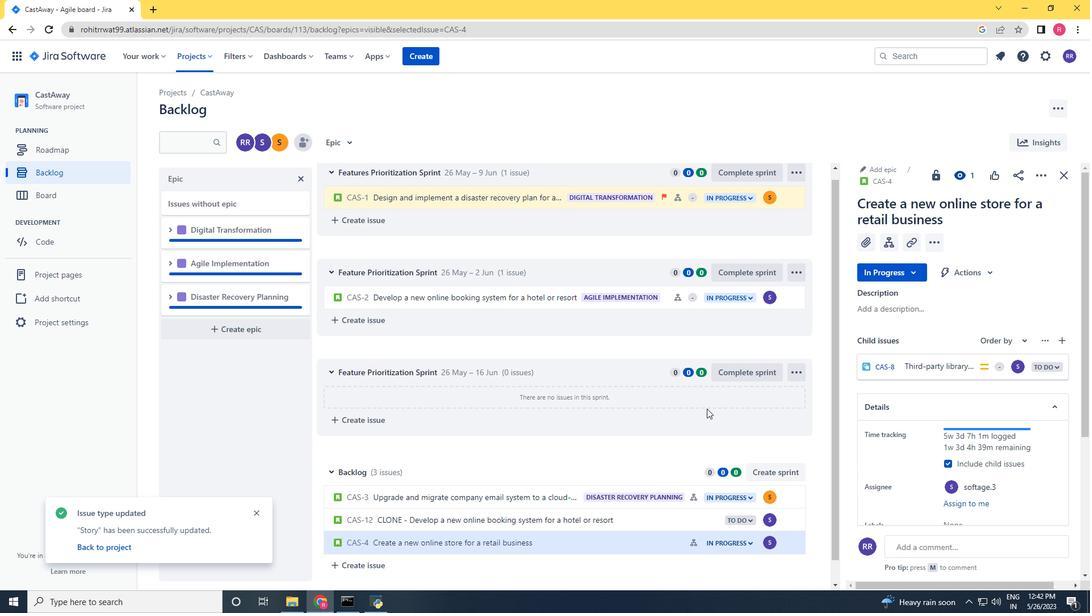
Action: Mouse moved to (712, 434)
Screenshot: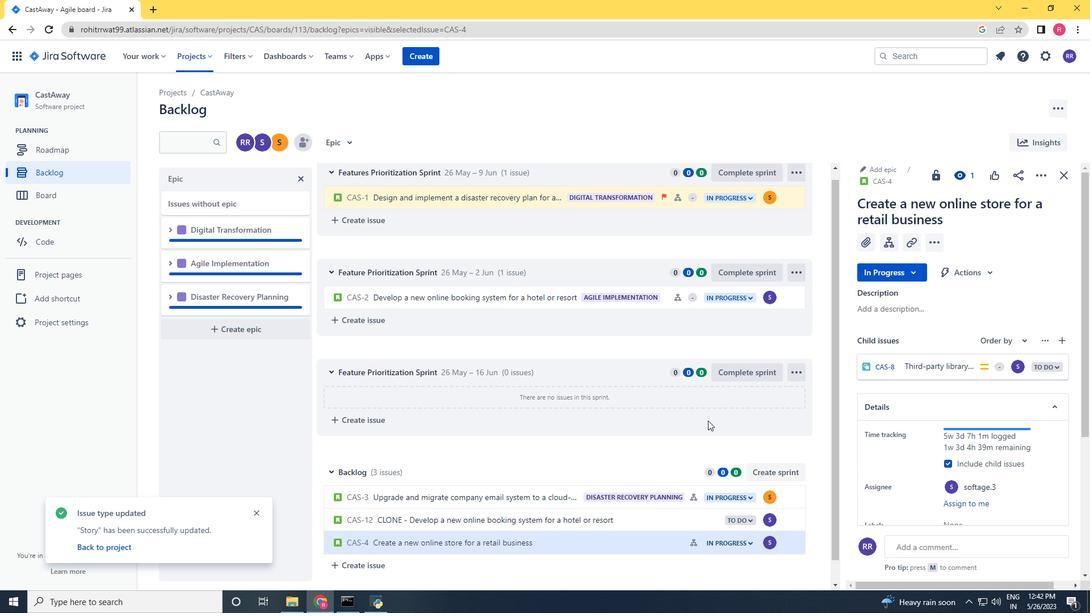 
Action: Mouse scrolled (712, 433) with delta (0, 0)
Screenshot: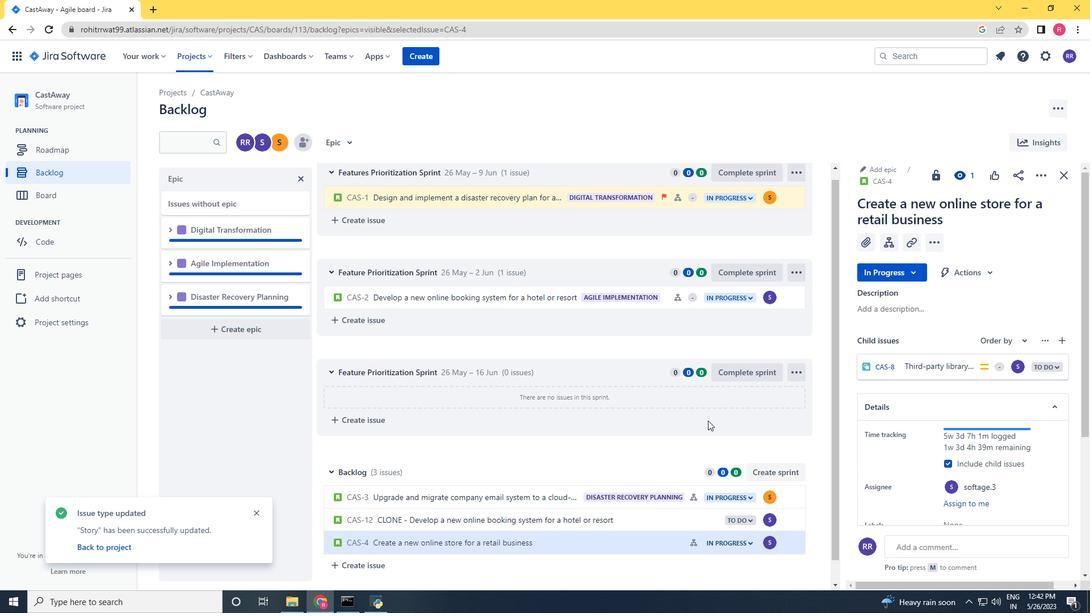 
Action: Mouse moved to (713, 436)
Screenshot: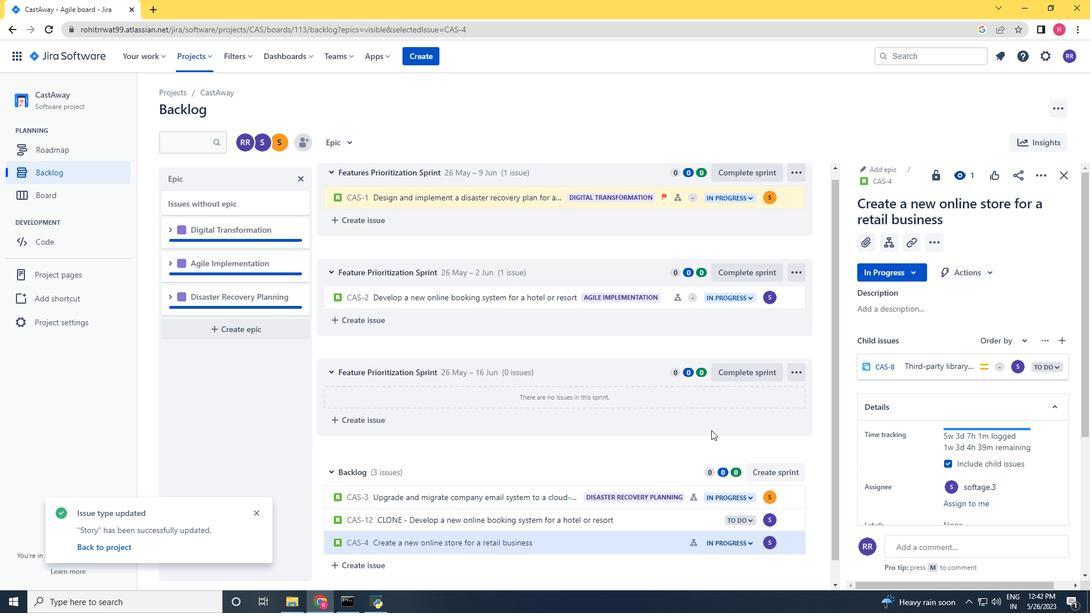 
Action: Mouse scrolled (713, 435) with delta (0, 0)
Screenshot: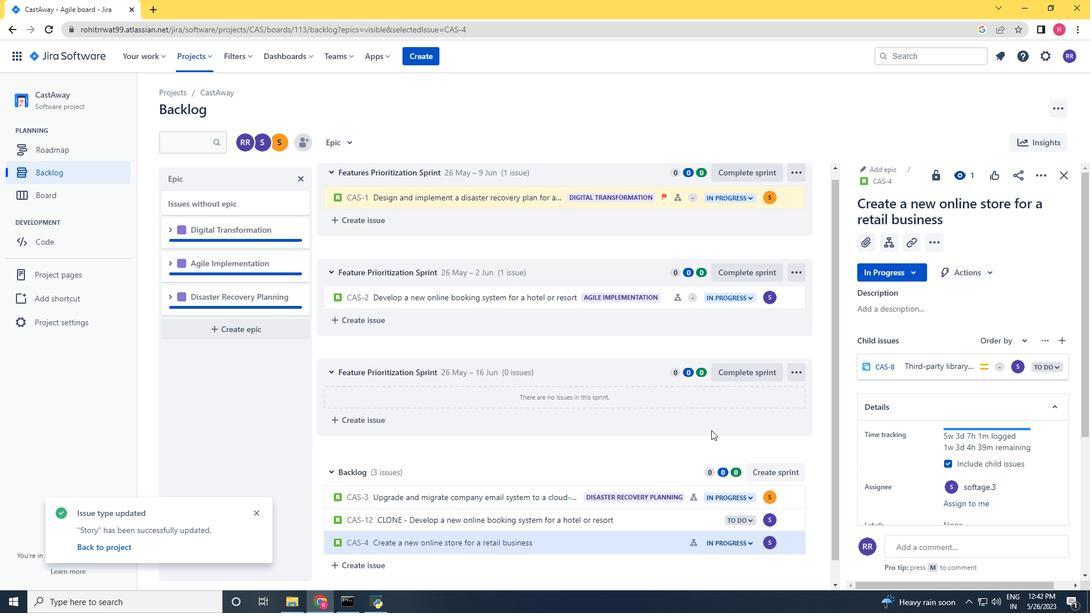 
Action: Mouse moved to (578, 521)
Screenshot: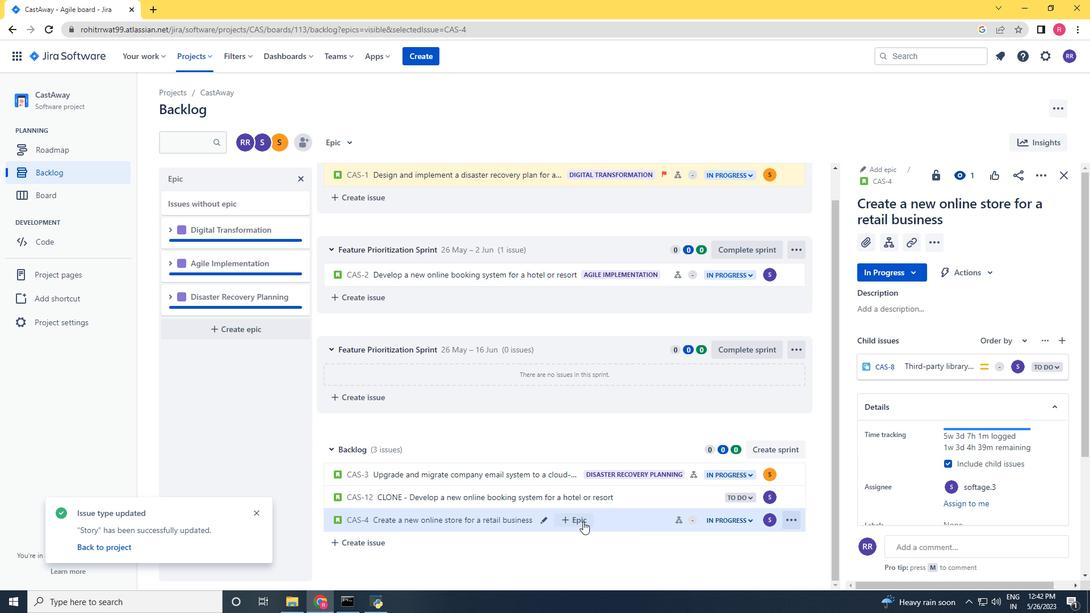 
Action: Mouse pressed left at (578, 521)
Screenshot: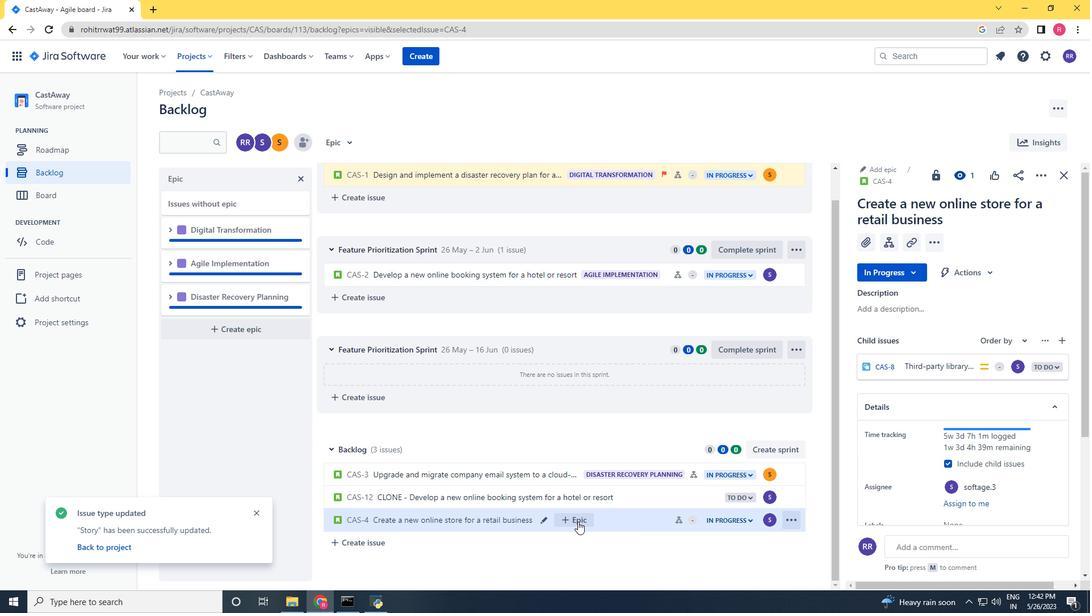 
Action: Mouse moved to (535, 420)
Screenshot: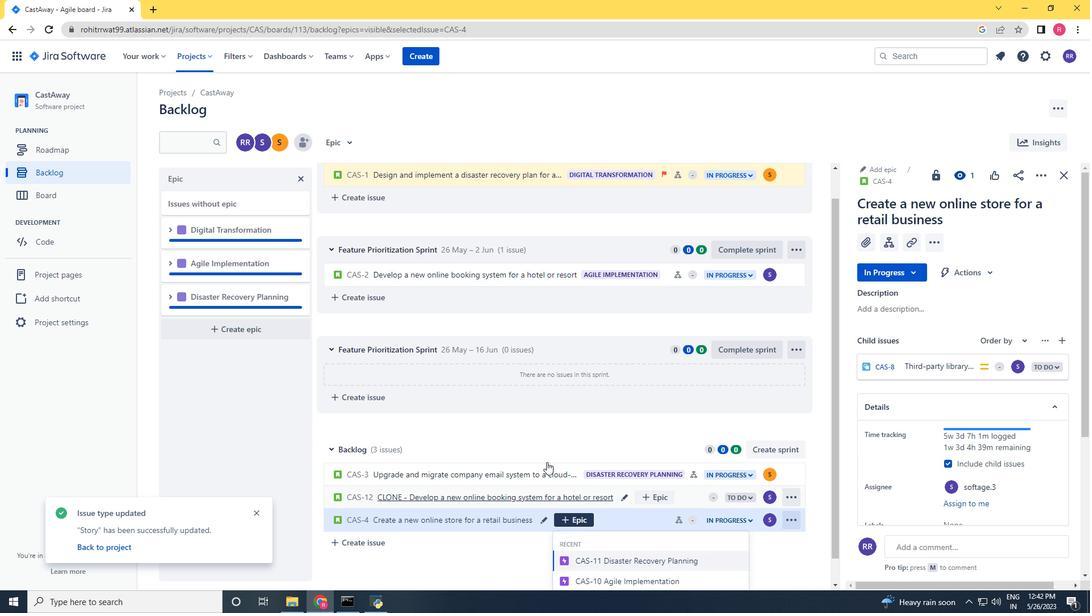 
Action: Mouse scrolled (535, 419) with delta (0, 0)
Screenshot: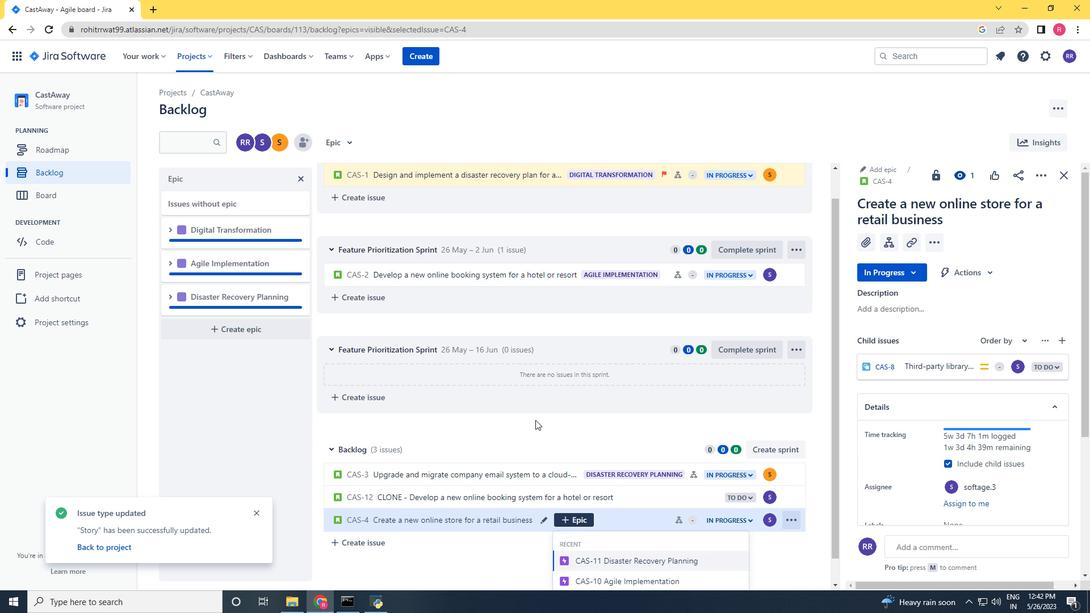 
Action: Mouse moved to (535, 425)
Screenshot: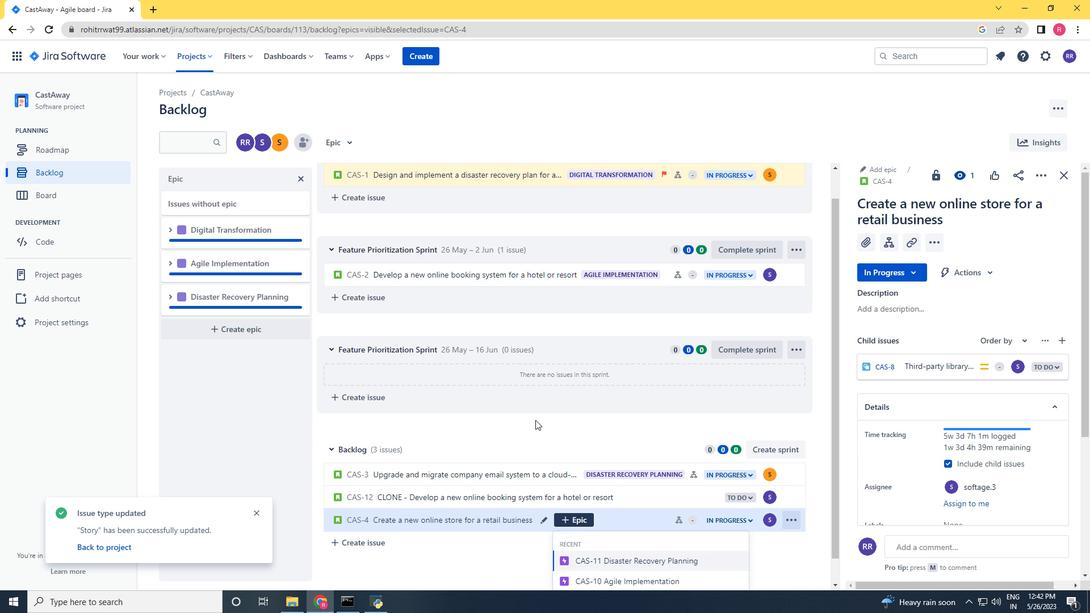 
Action: Mouse scrolled (535, 424) with delta (0, 0)
Screenshot: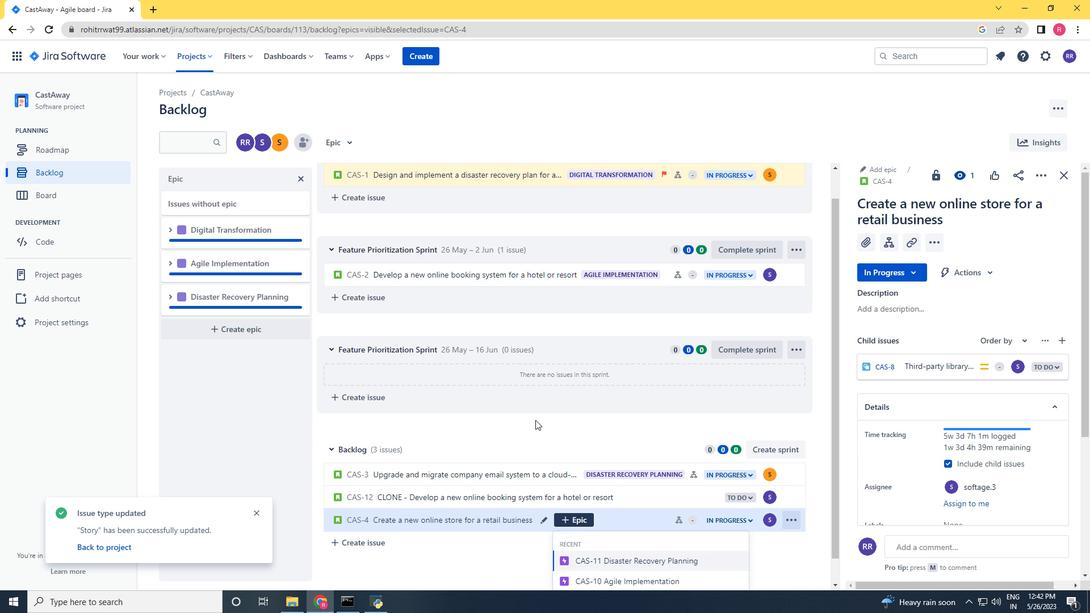 
Action: Mouse moved to (549, 461)
Screenshot: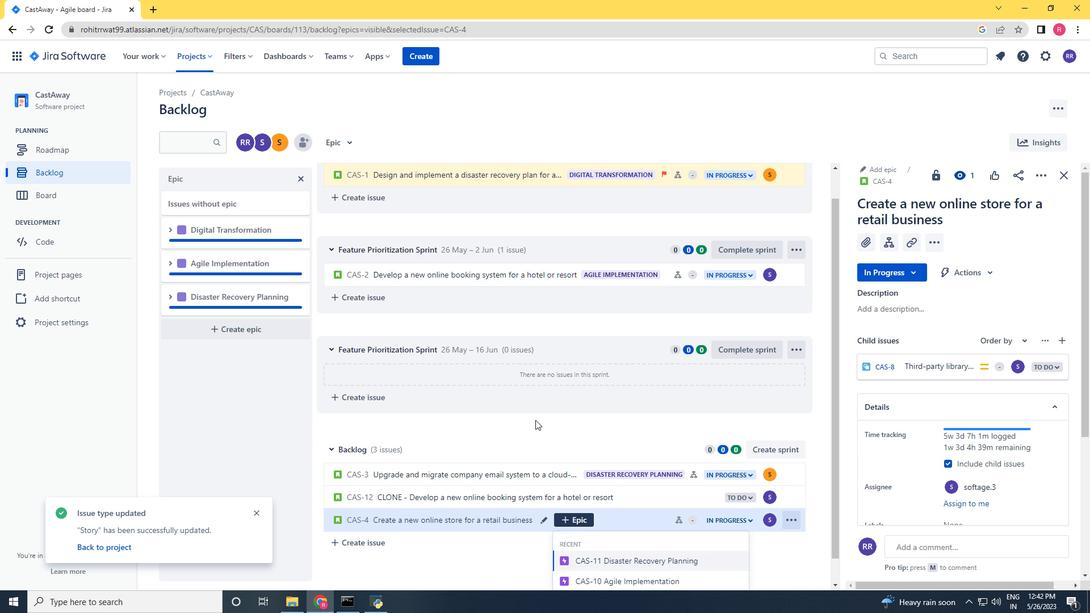 
Action: Mouse scrolled (549, 460) with delta (0, 0)
Screenshot: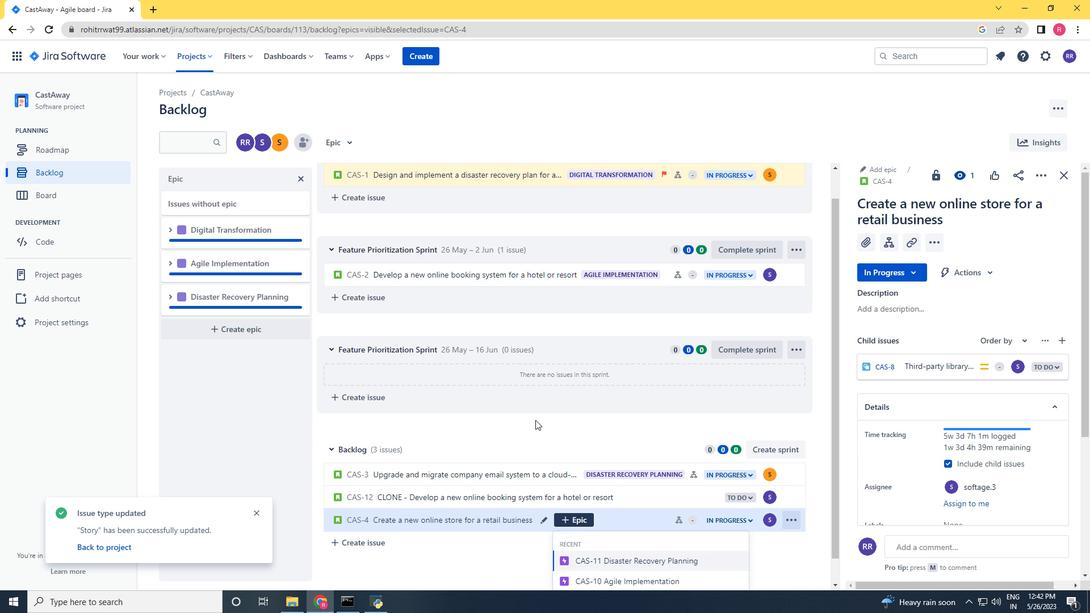 
Action: Mouse moved to (562, 485)
Screenshot: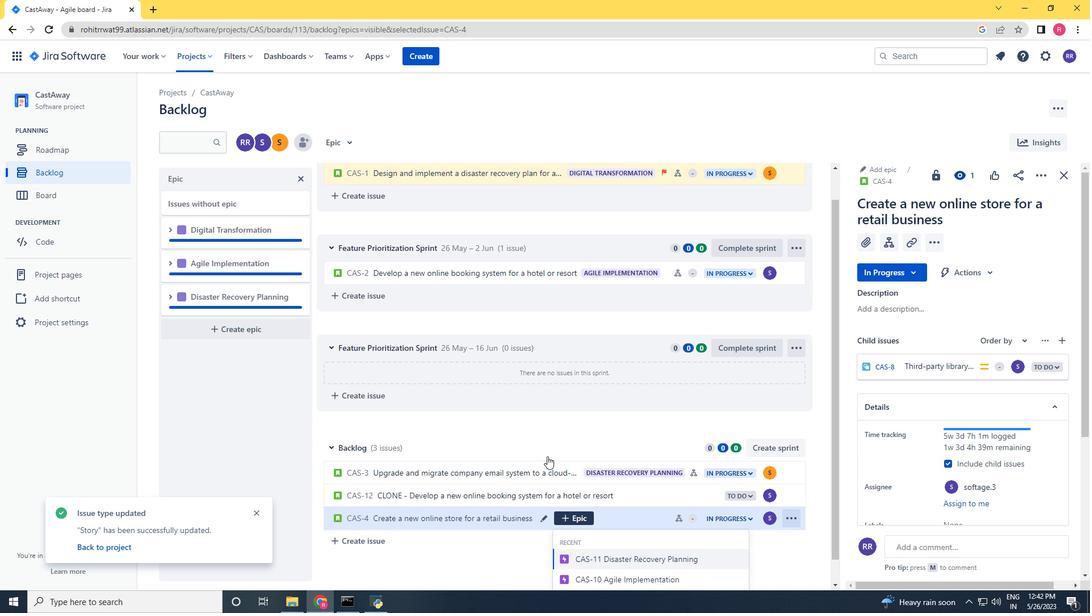 
Action: Mouse scrolled (562, 485) with delta (0, 0)
Screenshot: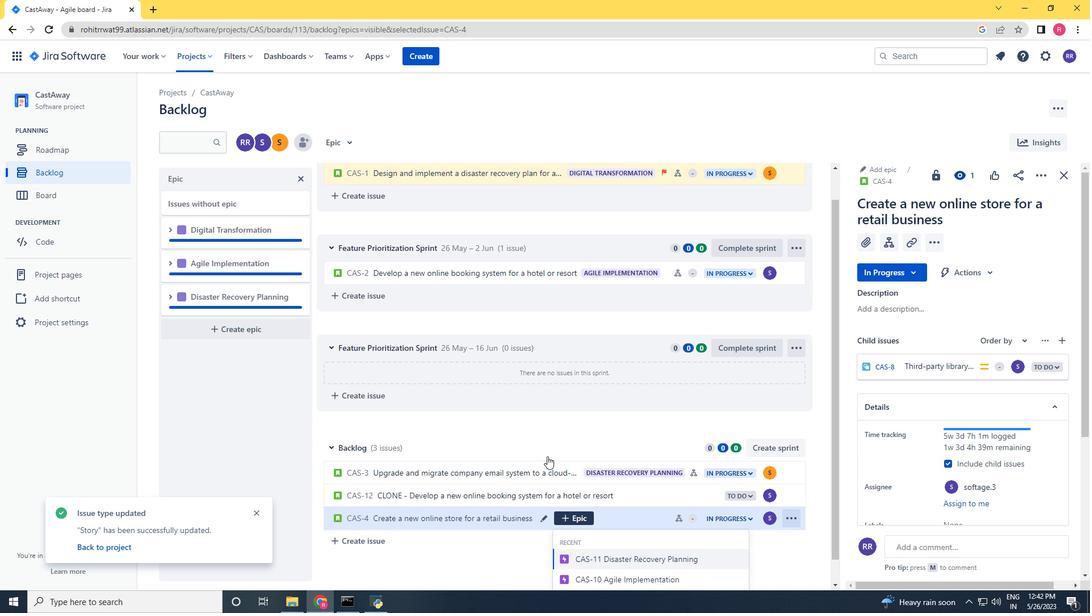 
Action: Mouse moved to (622, 577)
Screenshot: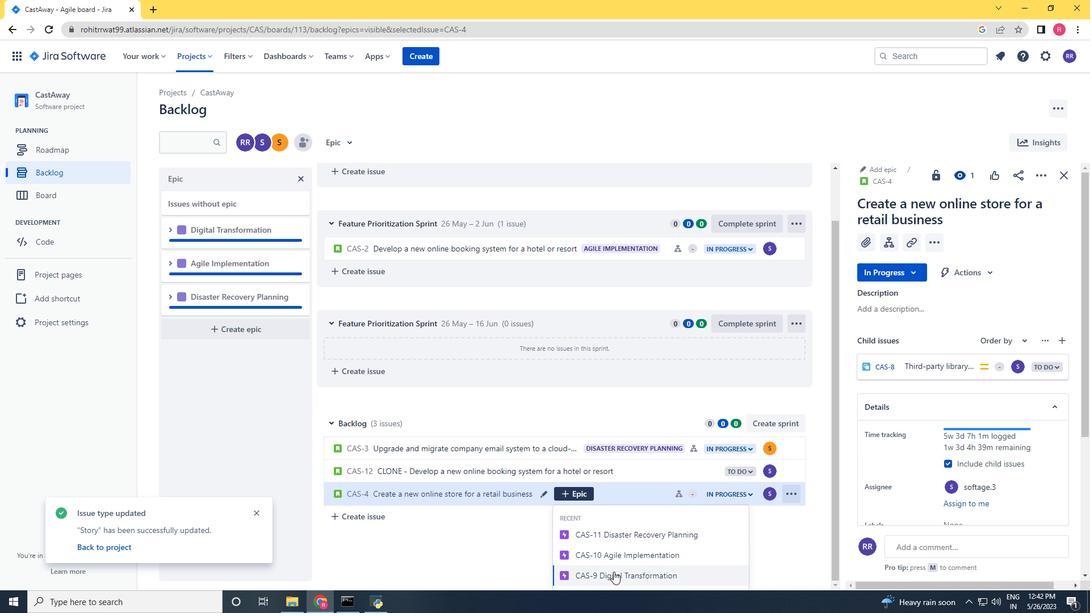
Action: Mouse pressed left at (622, 577)
Screenshot: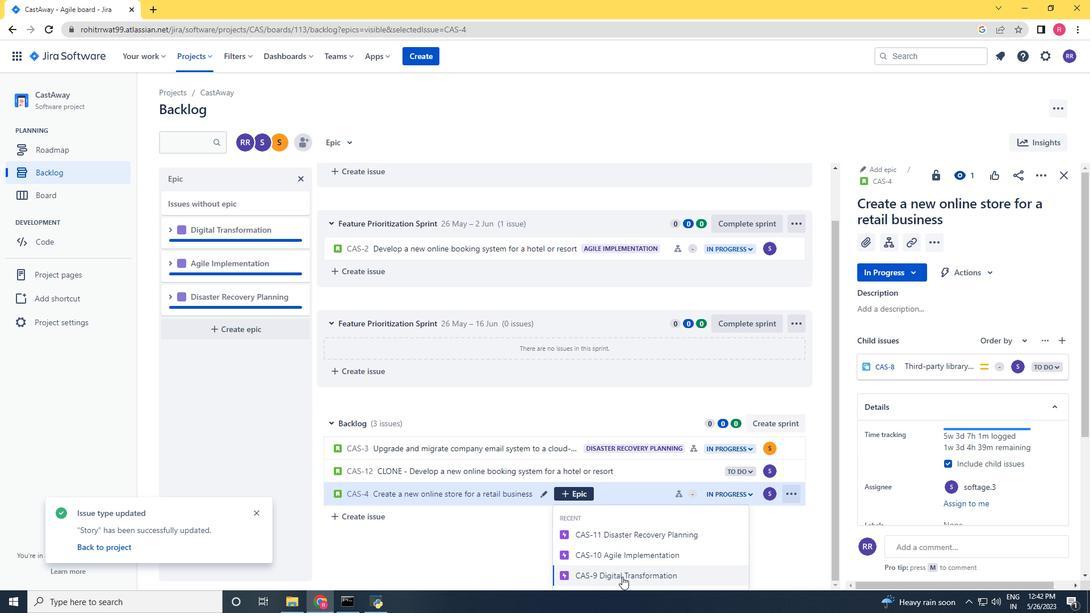 
Action: Mouse moved to (596, 537)
Screenshot: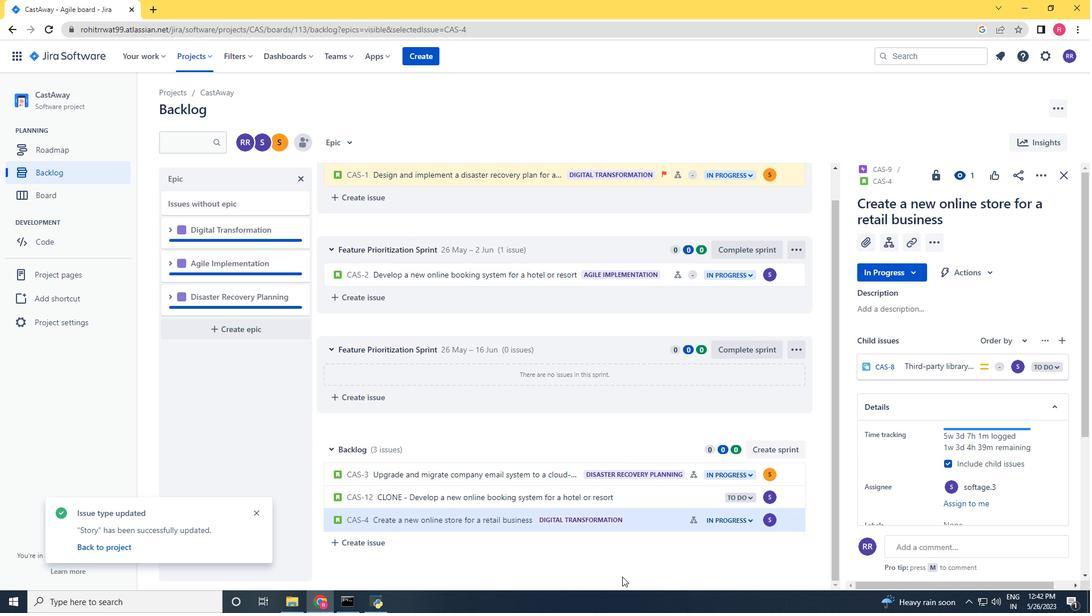 
Action: Mouse scrolled (596, 537) with delta (0, 0)
Screenshot: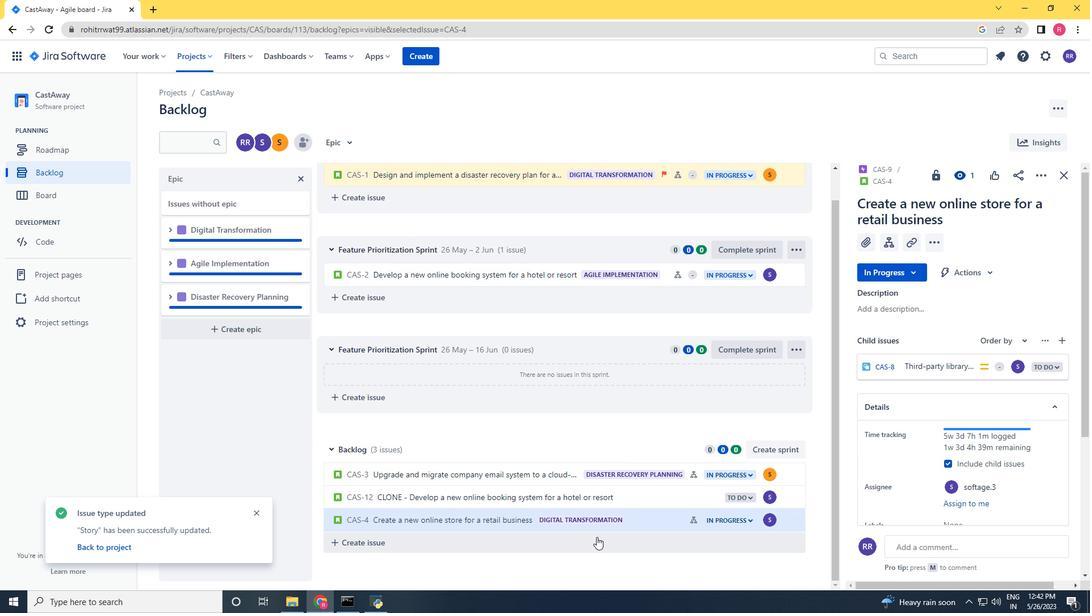 
Action: Mouse scrolled (596, 537) with delta (0, 0)
Screenshot: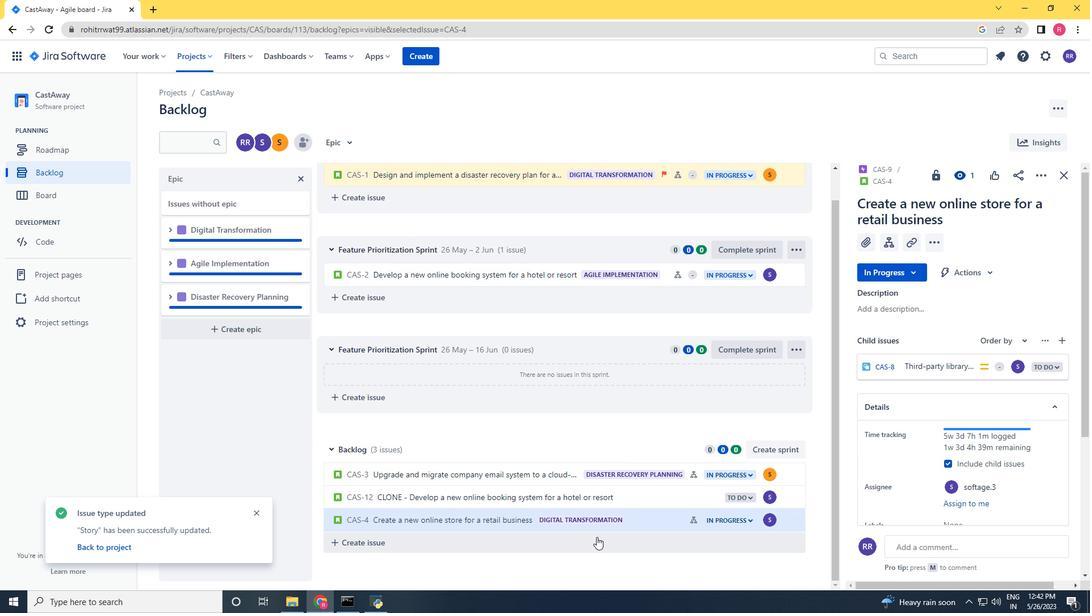 
Action: Mouse scrolled (596, 537) with delta (0, 0)
Screenshot: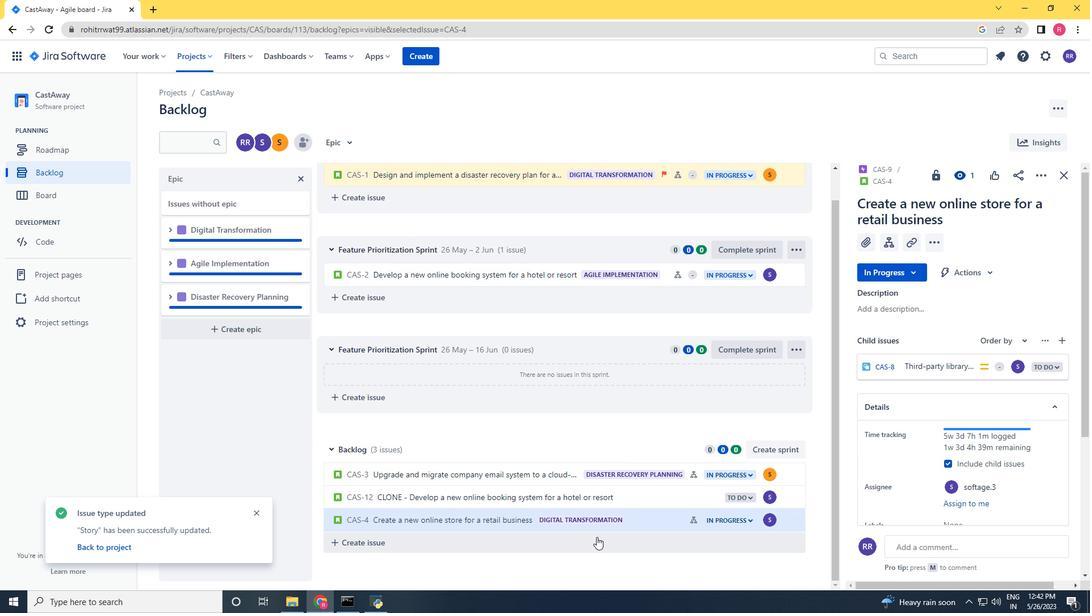
Action: Mouse scrolled (596, 537) with delta (0, 0)
Screenshot: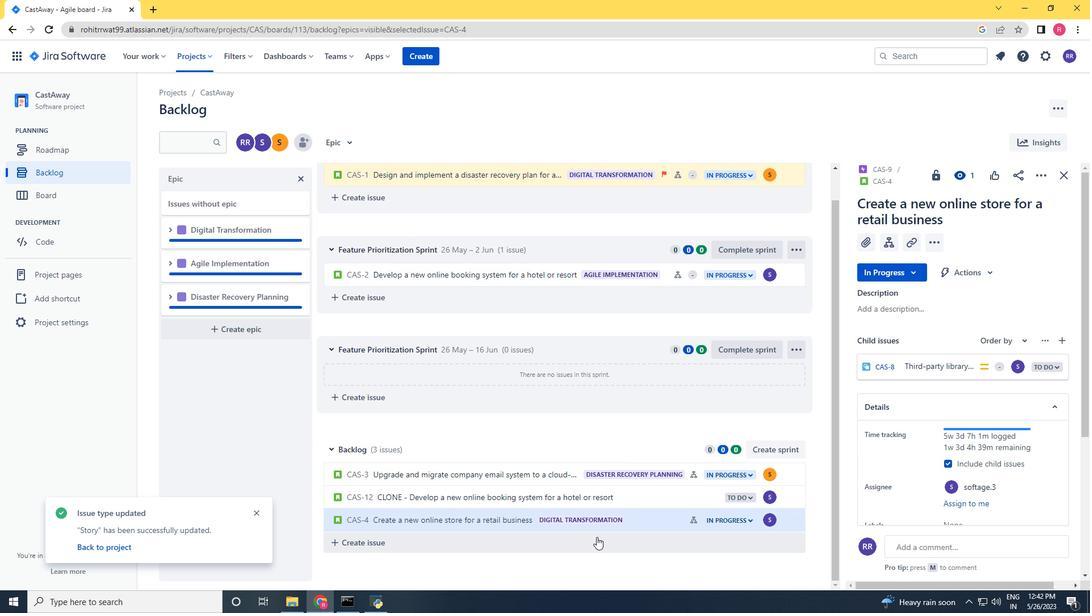 
